 Task: Add a condition where "Channel Is WeChat" in pending tickets.
Action: Mouse moved to (120, 420)
Screenshot: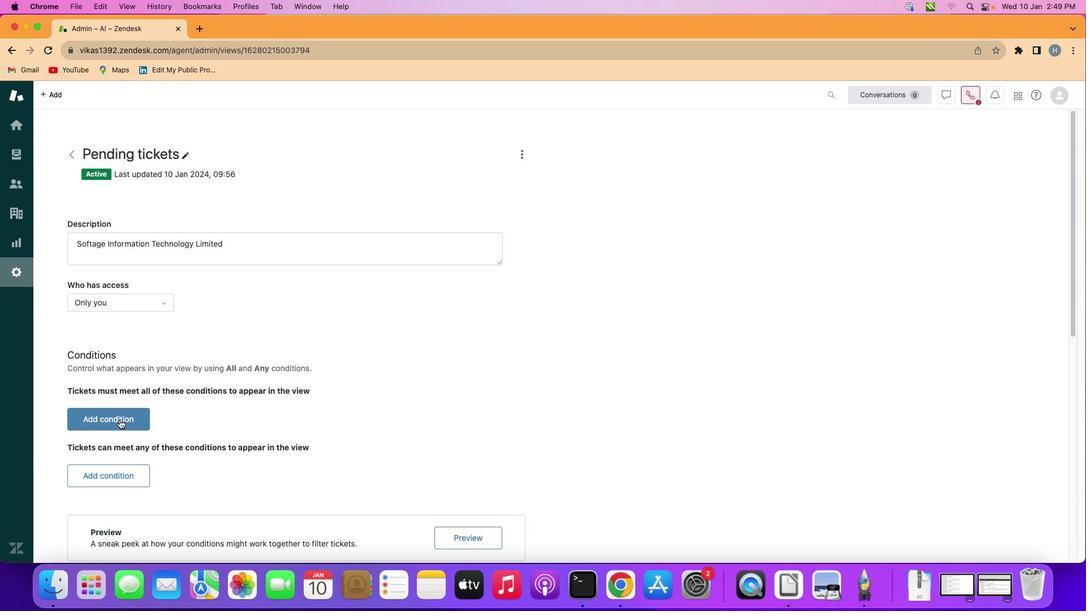 
Action: Mouse pressed left at (120, 420)
Screenshot: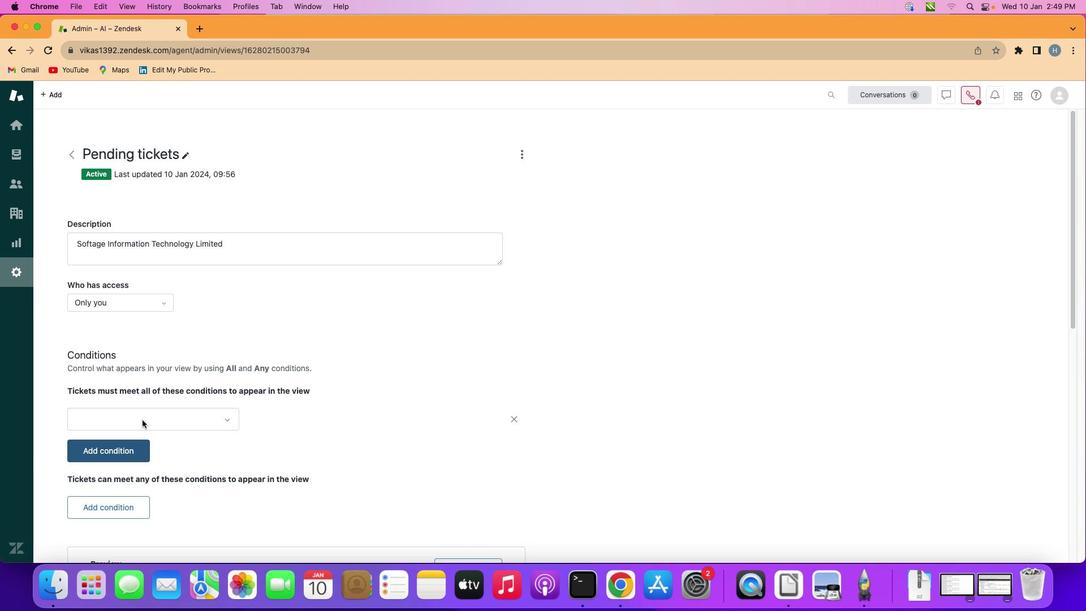 
Action: Mouse moved to (170, 419)
Screenshot: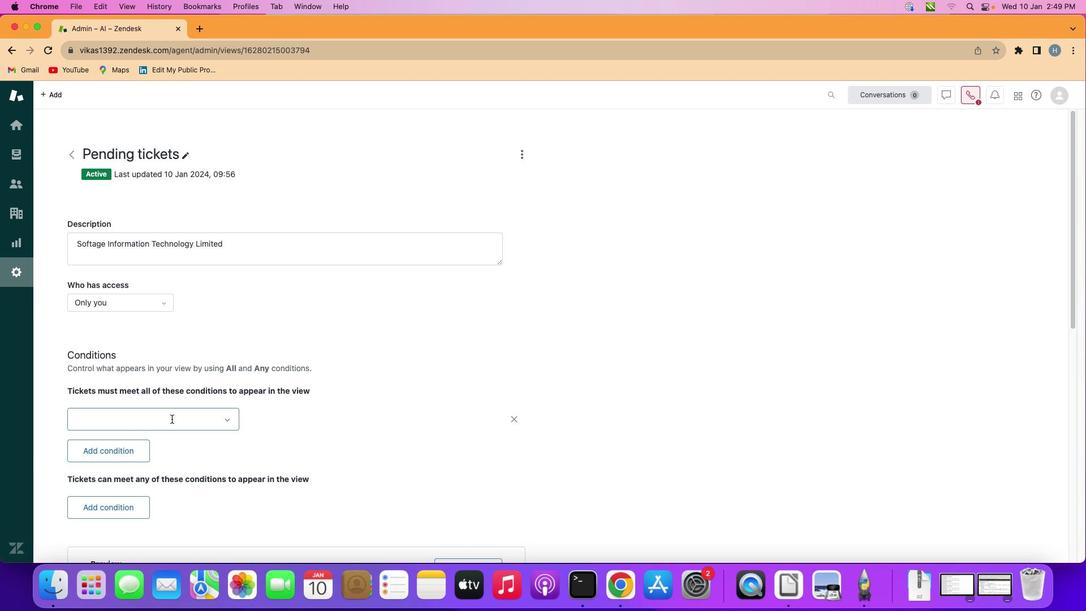 
Action: Mouse pressed left at (170, 419)
Screenshot: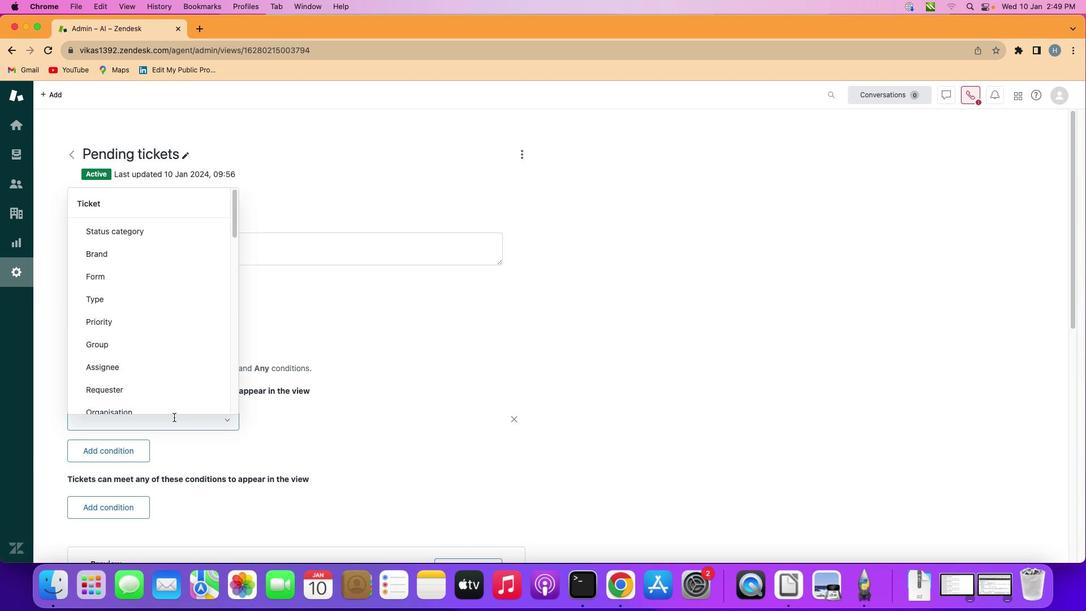 
Action: Mouse moved to (161, 317)
Screenshot: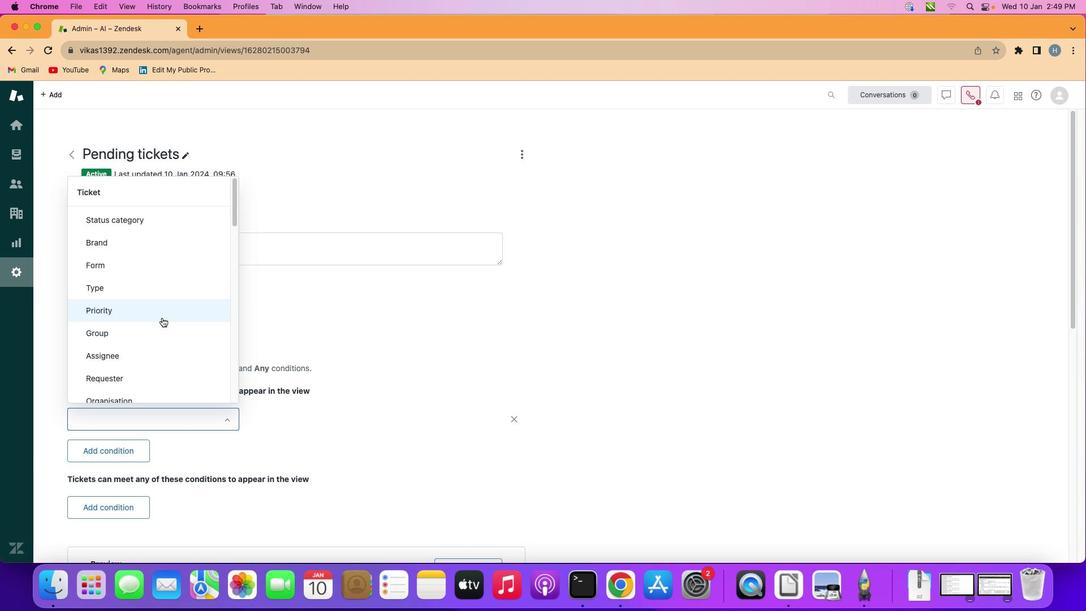 
Action: Mouse scrolled (161, 317) with delta (0, 0)
Screenshot: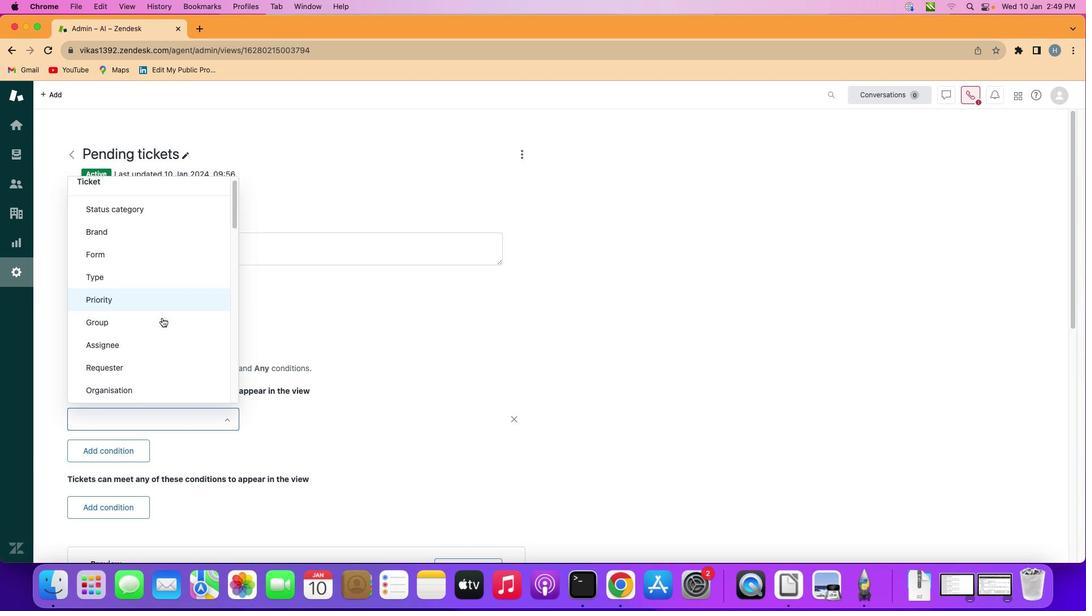 
Action: Mouse scrolled (161, 317) with delta (0, 0)
Screenshot: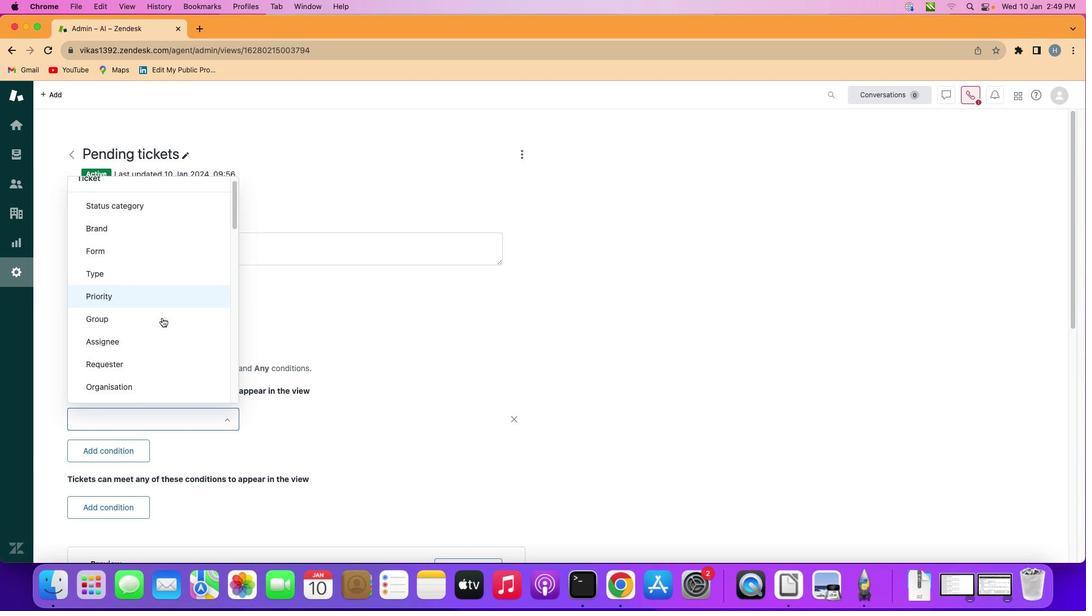 
Action: Mouse scrolled (161, 317) with delta (0, 0)
Screenshot: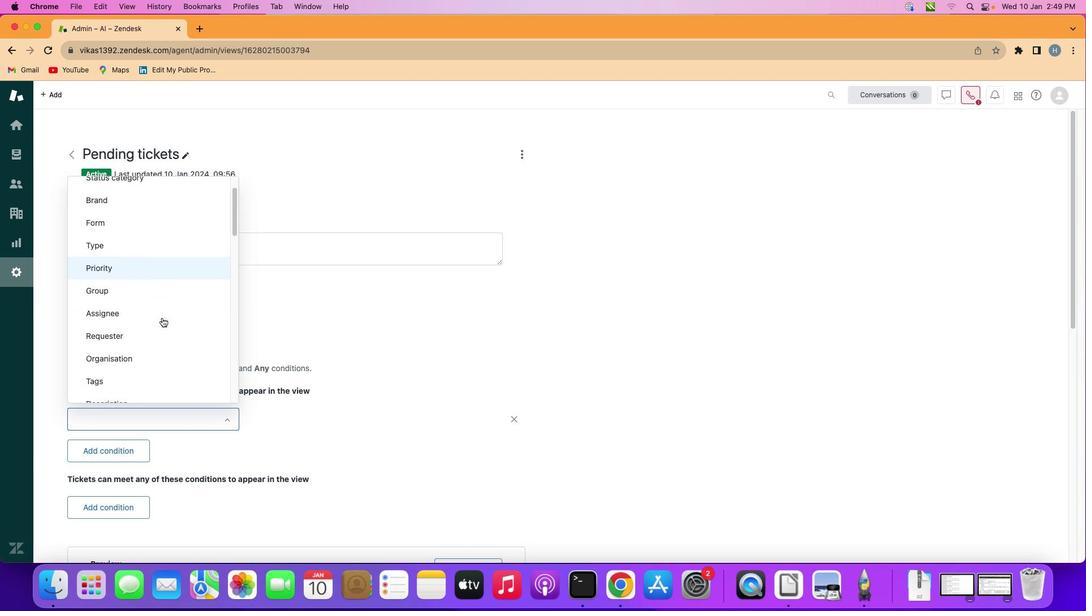 
Action: Mouse scrolled (161, 317) with delta (0, 0)
Screenshot: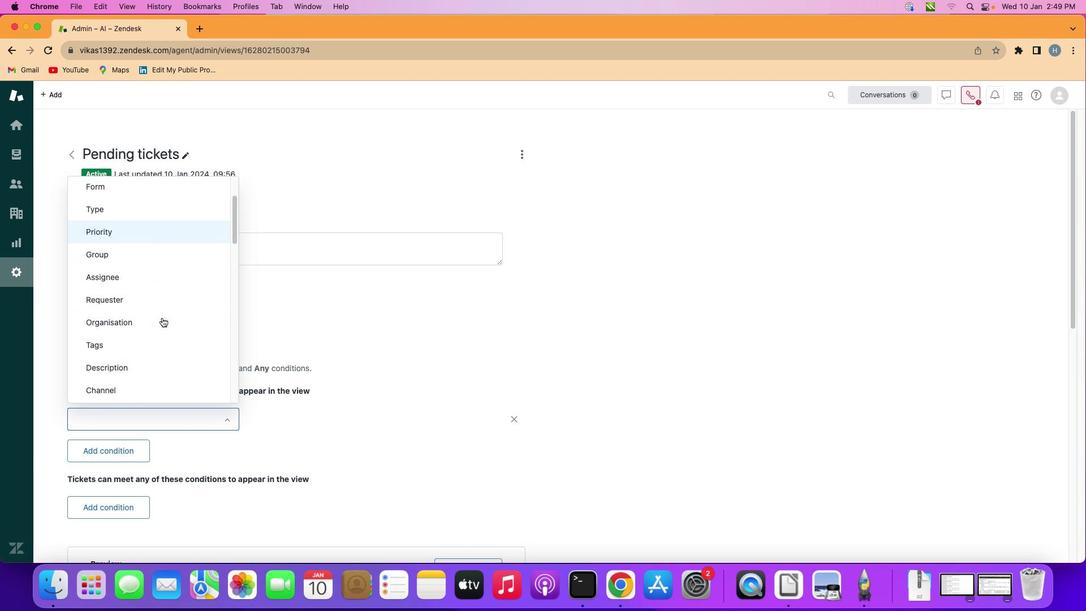 
Action: Mouse scrolled (161, 317) with delta (0, 0)
Screenshot: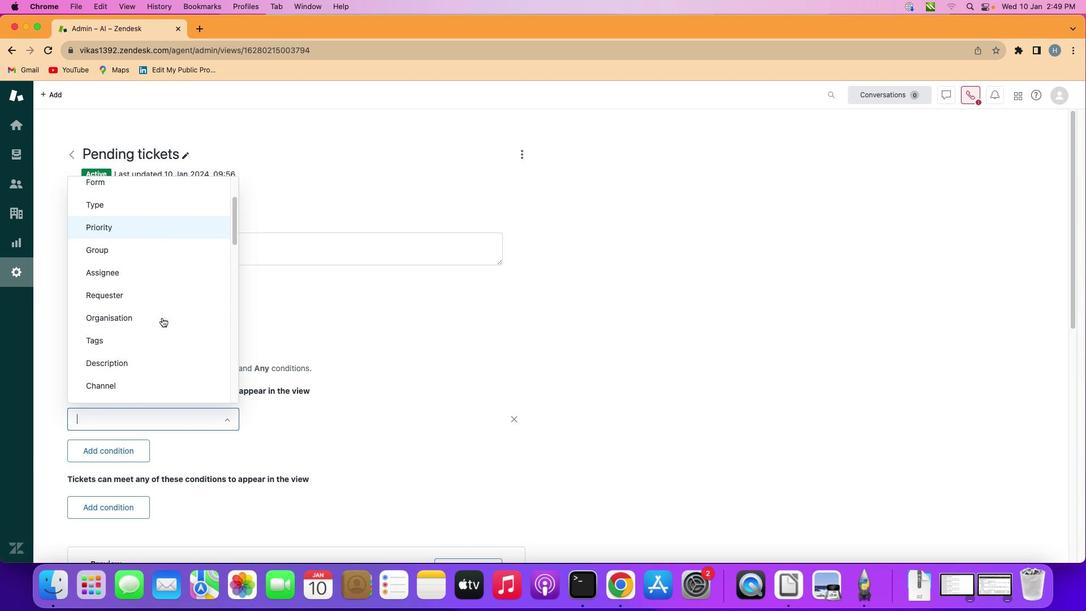 
Action: Mouse scrolled (161, 317) with delta (0, 0)
Screenshot: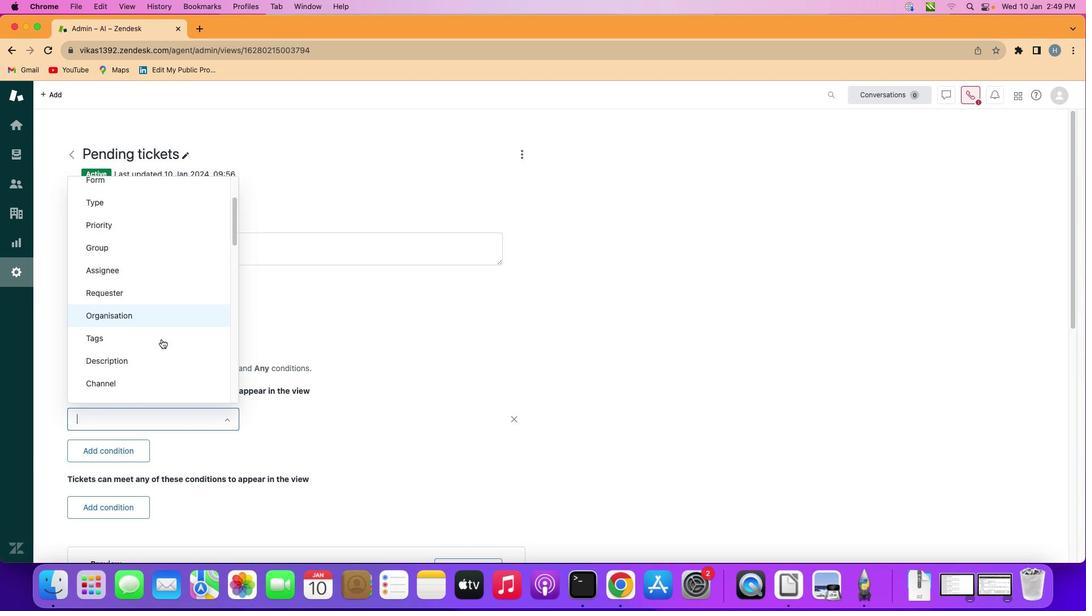 
Action: Mouse moved to (155, 378)
Screenshot: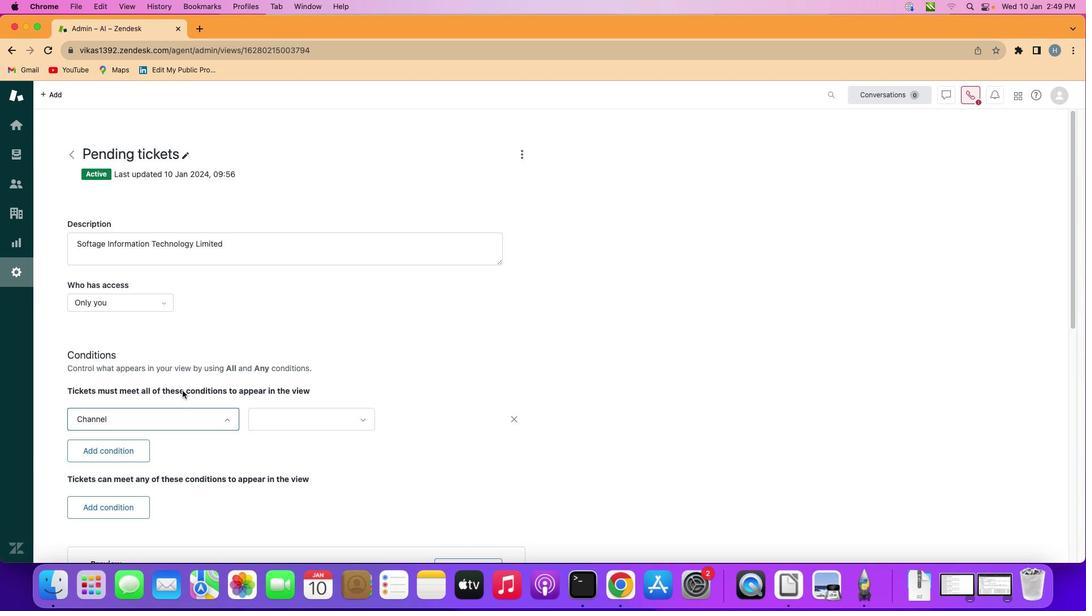 
Action: Mouse pressed left at (155, 378)
Screenshot: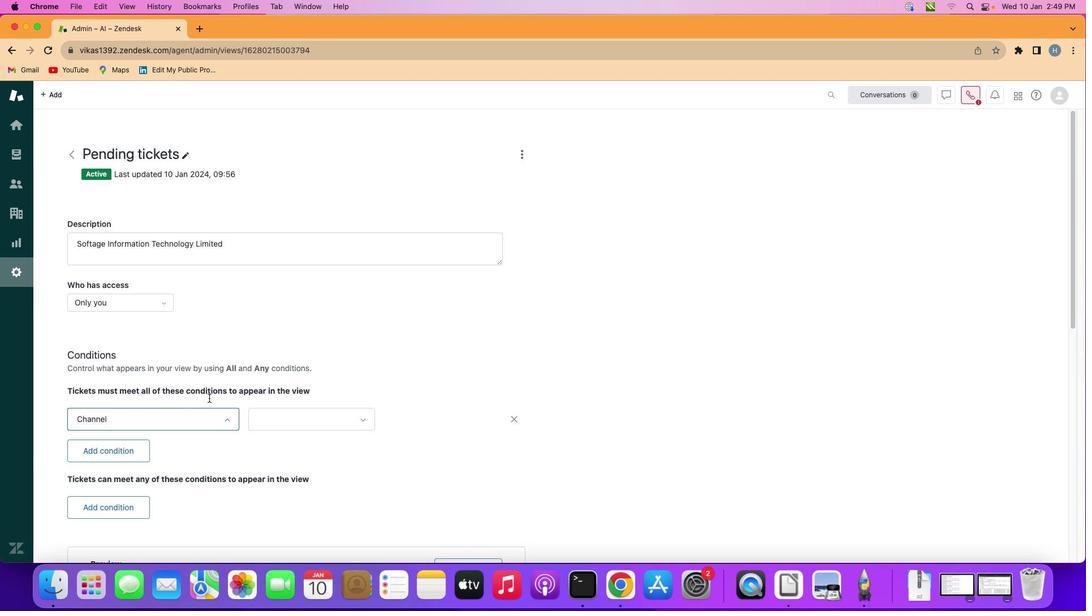 
Action: Mouse moved to (281, 409)
Screenshot: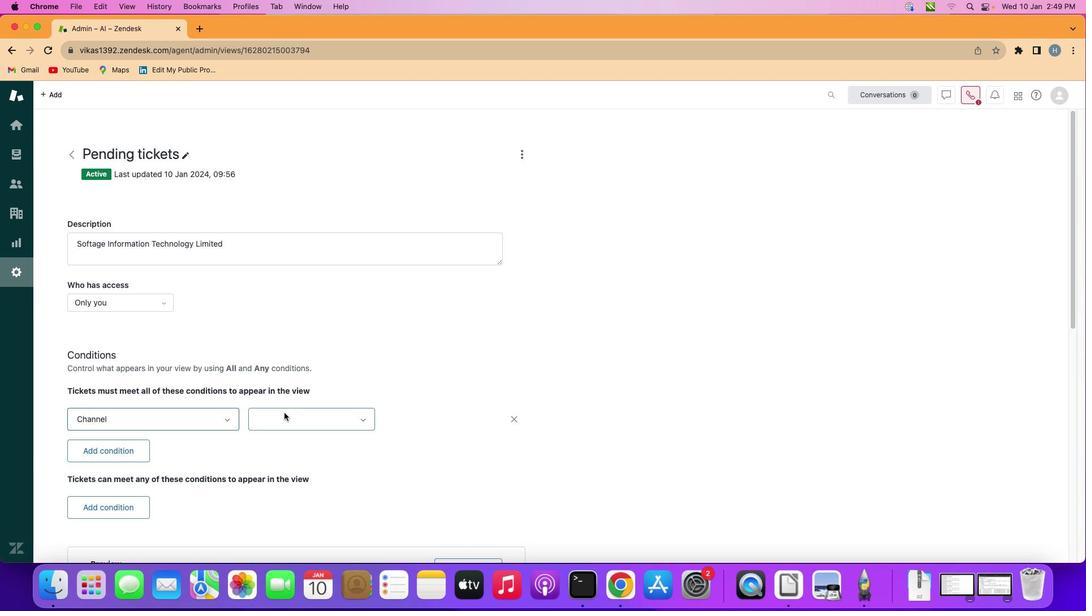 
Action: Mouse pressed left at (281, 409)
Screenshot: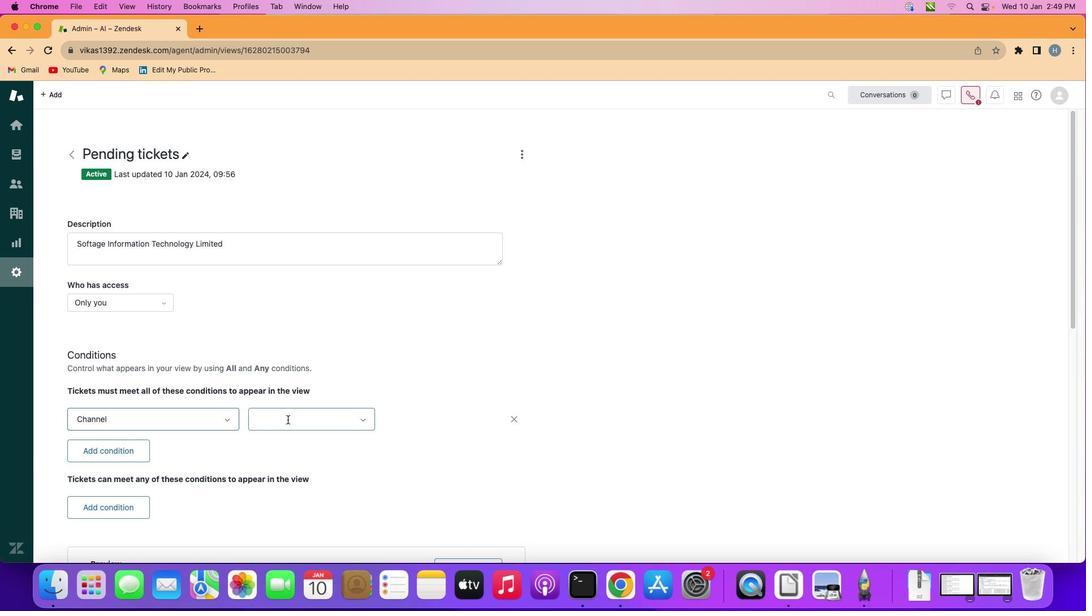 
Action: Mouse moved to (293, 444)
Screenshot: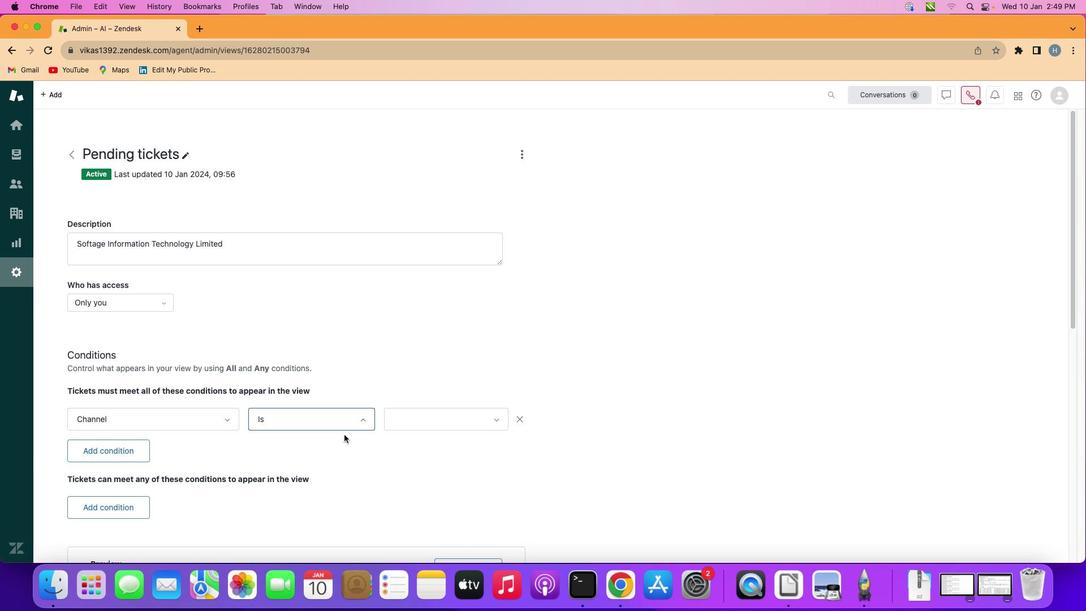 
Action: Mouse pressed left at (293, 444)
Screenshot: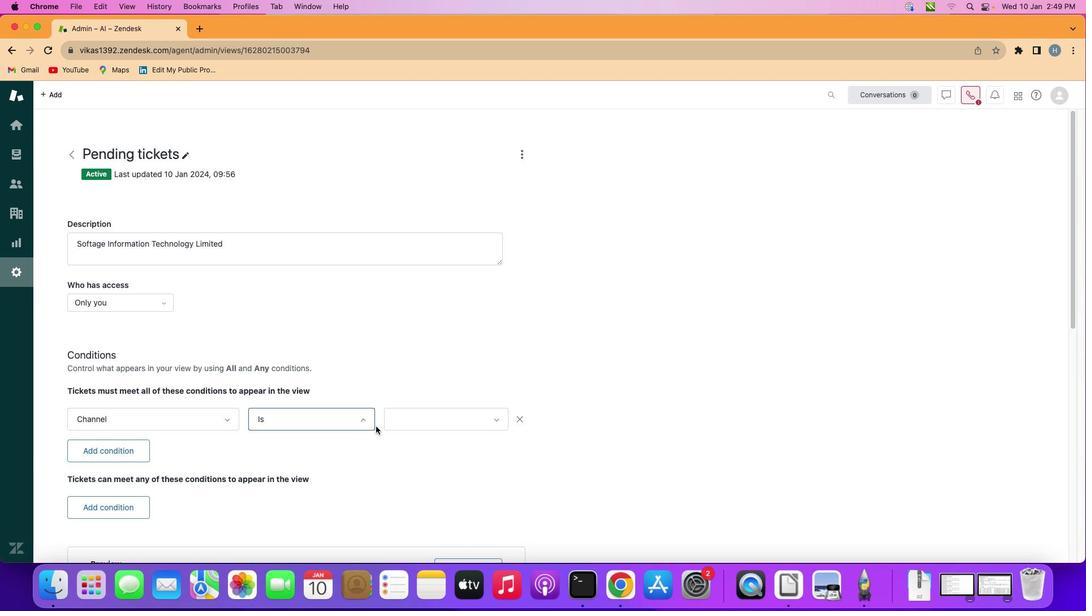 
Action: Mouse moved to (410, 420)
Screenshot: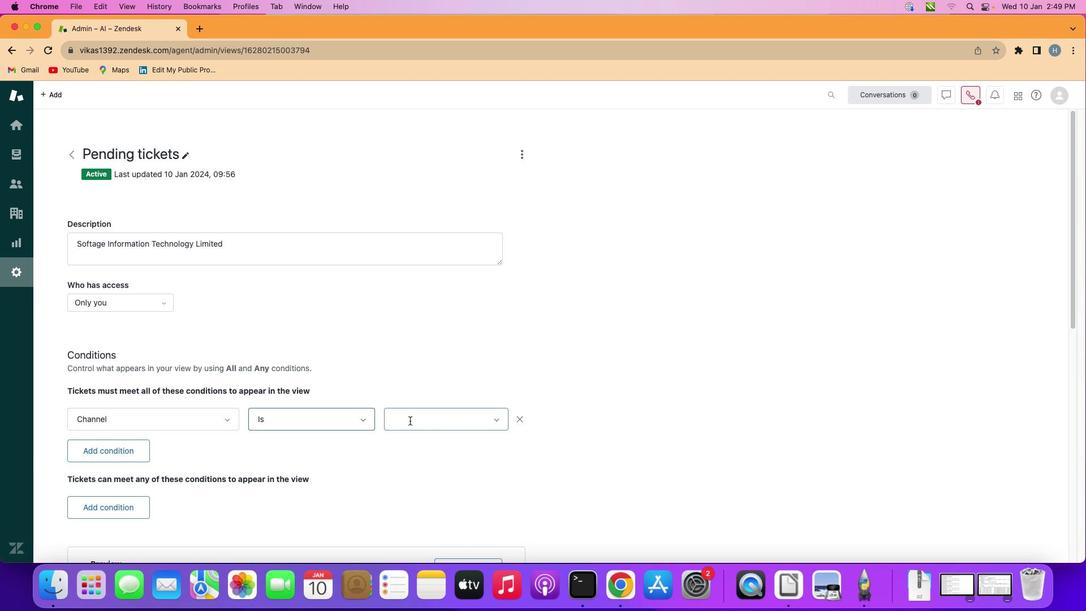 
Action: Mouse pressed left at (410, 420)
Screenshot: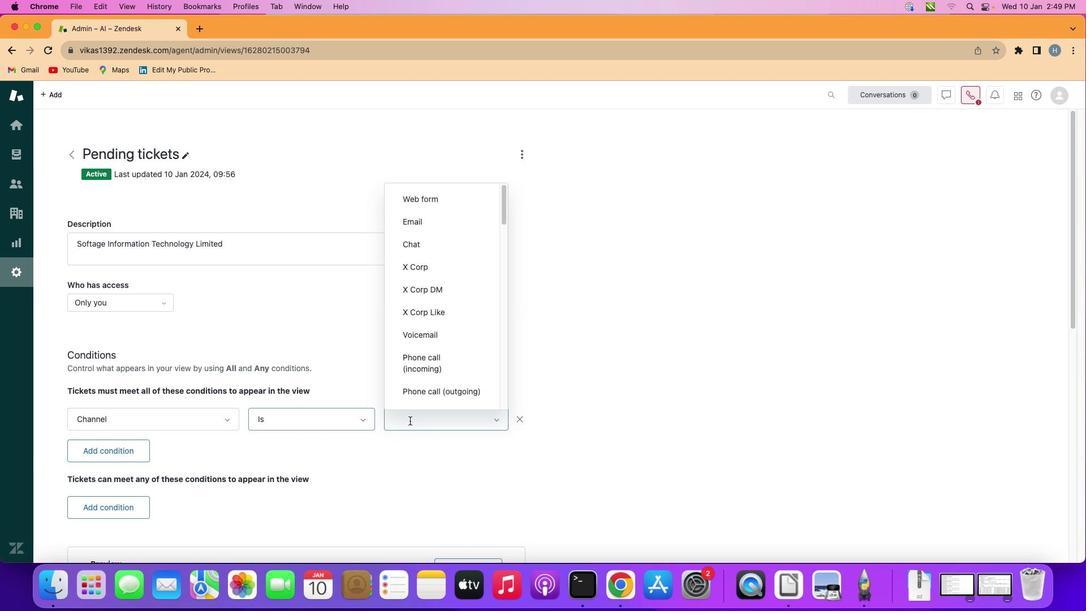 
Action: Mouse moved to (442, 302)
Screenshot: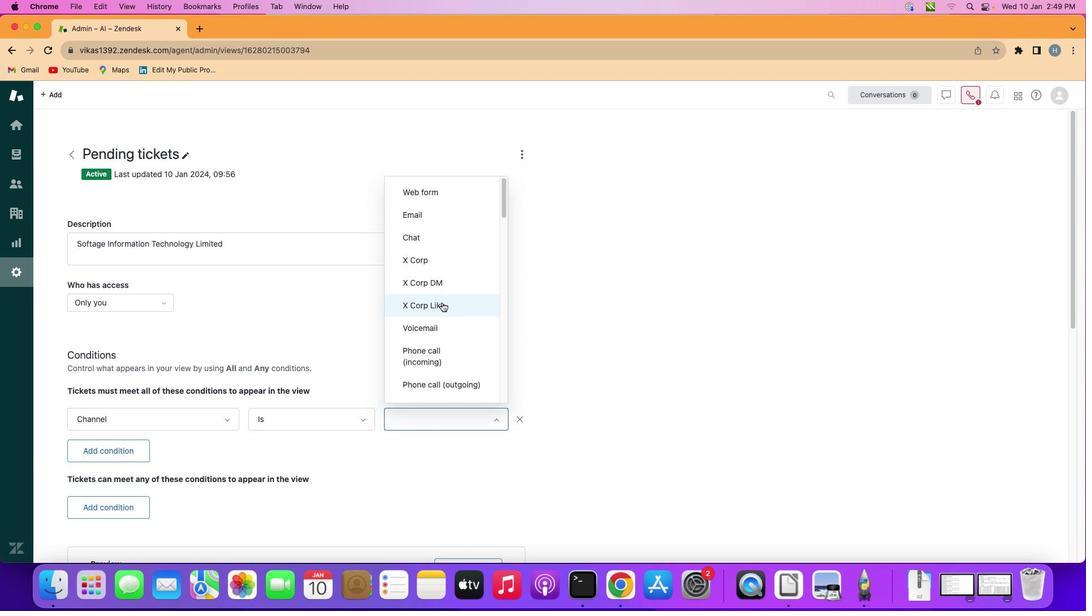 
Action: Mouse scrolled (442, 302) with delta (0, 0)
Screenshot: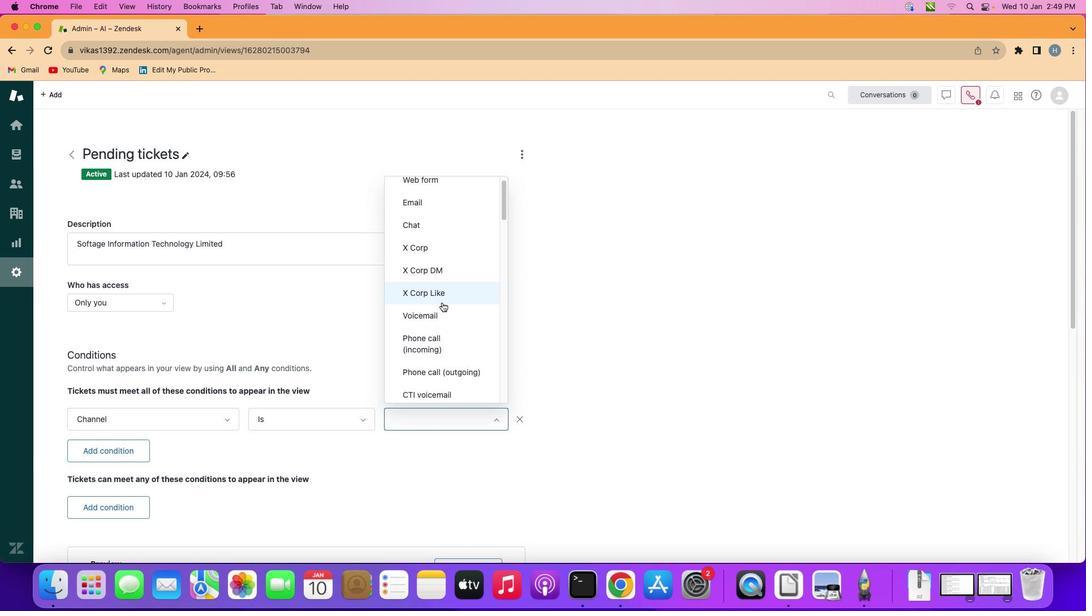 
Action: Mouse scrolled (442, 302) with delta (0, 0)
Screenshot: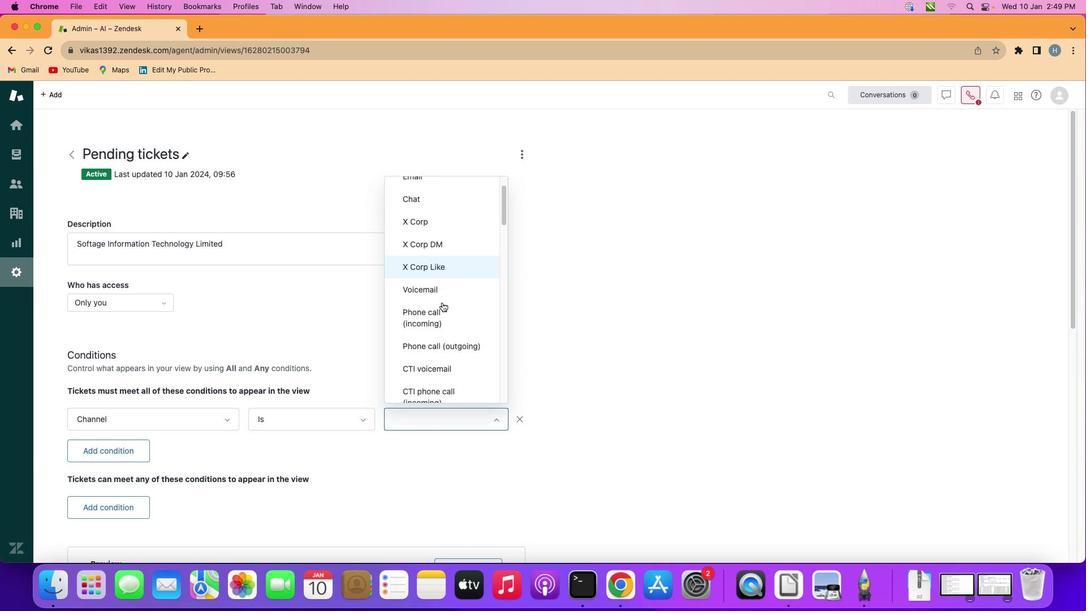 
Action: Mouse scrolled (442, 302) with delta (0, 0)
Screenshot: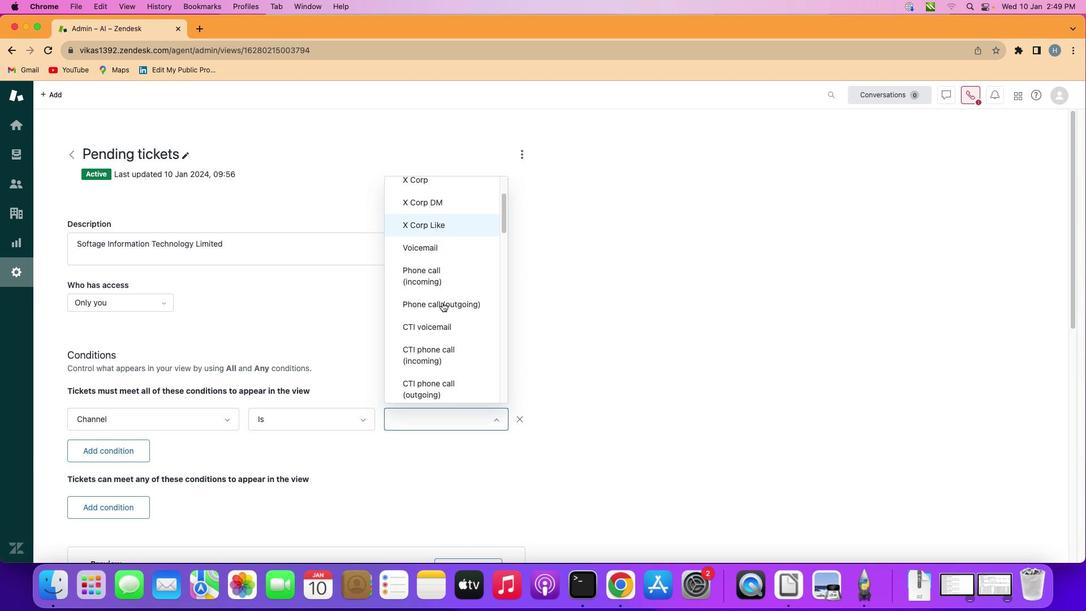 
Action: Mouse scrolled (442, 302) with delta (0, -1)
Screenshot: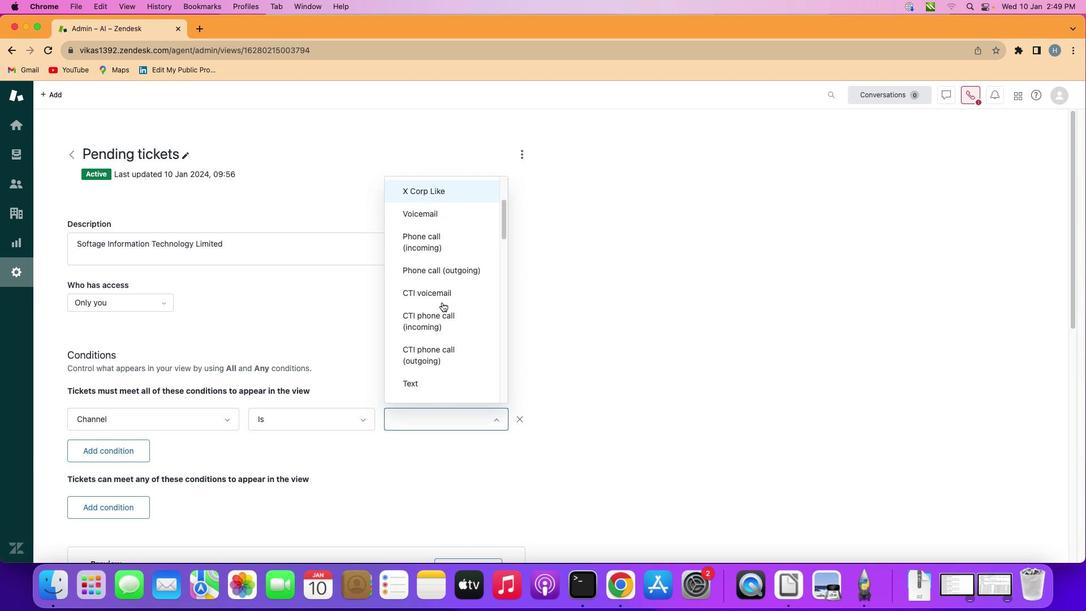 
Action: Mouse scrolled (442, 302) with delta (0, 0)
Screenshot: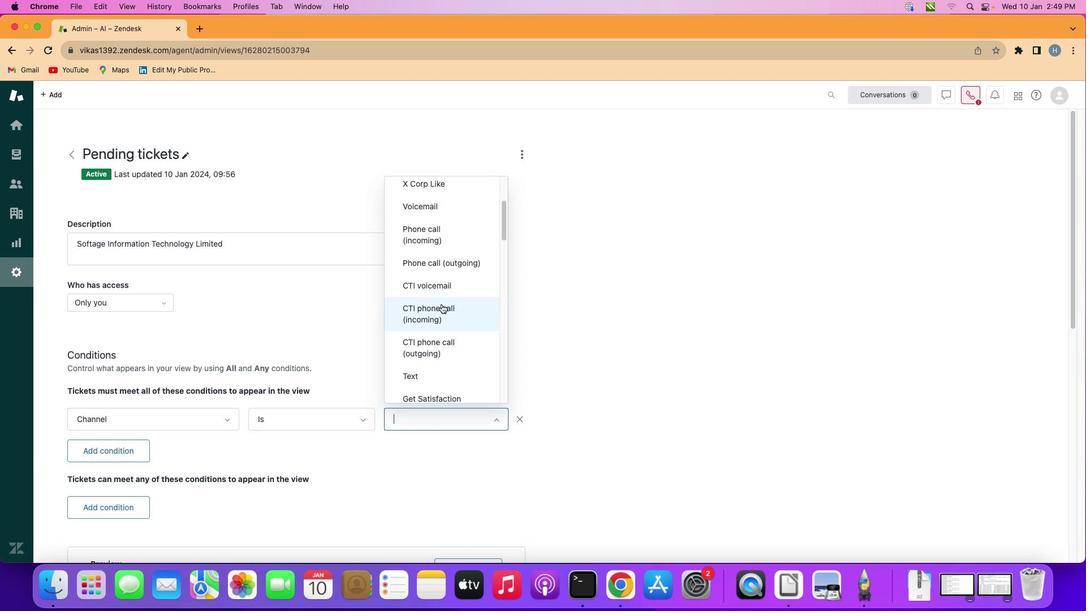 
Action: Mouse moved to (437, 312)
Screenshot: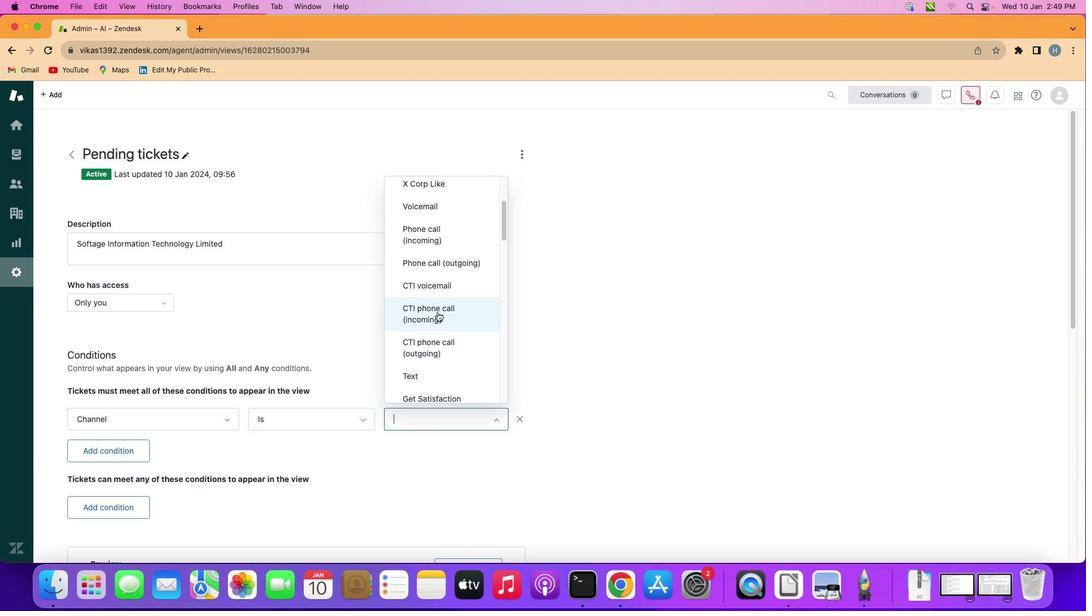 
Action: Mouse scrolled (437, 312) with delta (0, 0)
Screenshot: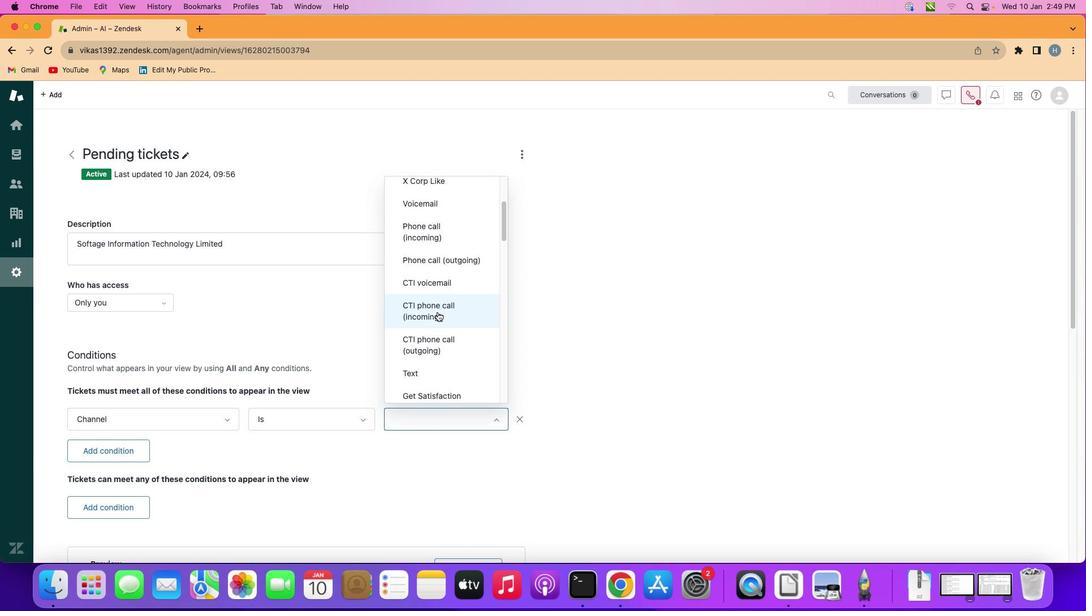 
Action: Mouse scrolled (437, 312) with delta (0, 0)
Screenshot: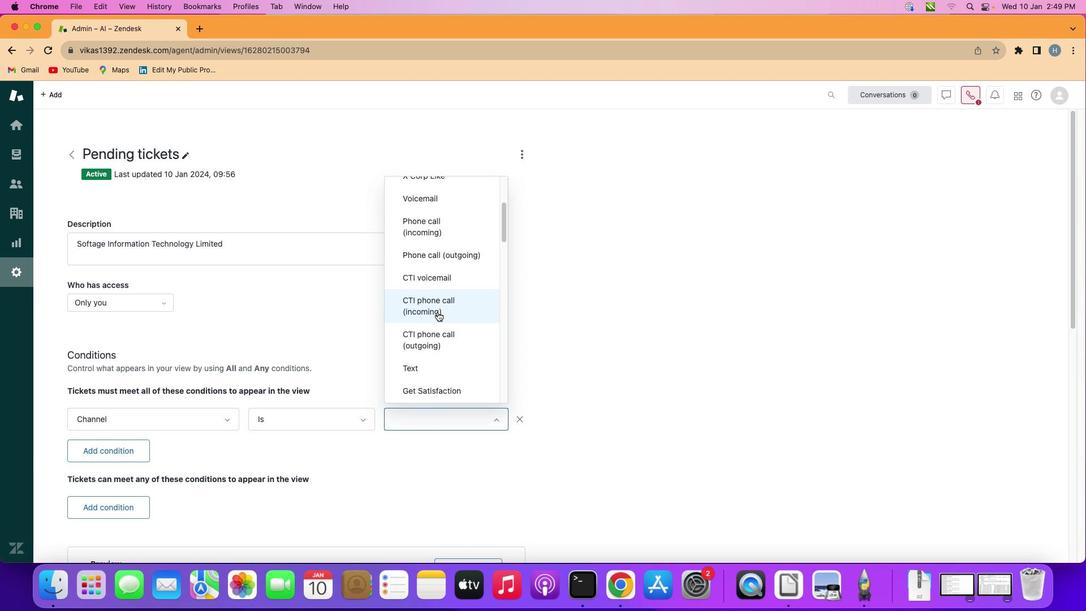 
Action: Mouse scrolled (437, 312) with delta (0, 0)
Screenshot: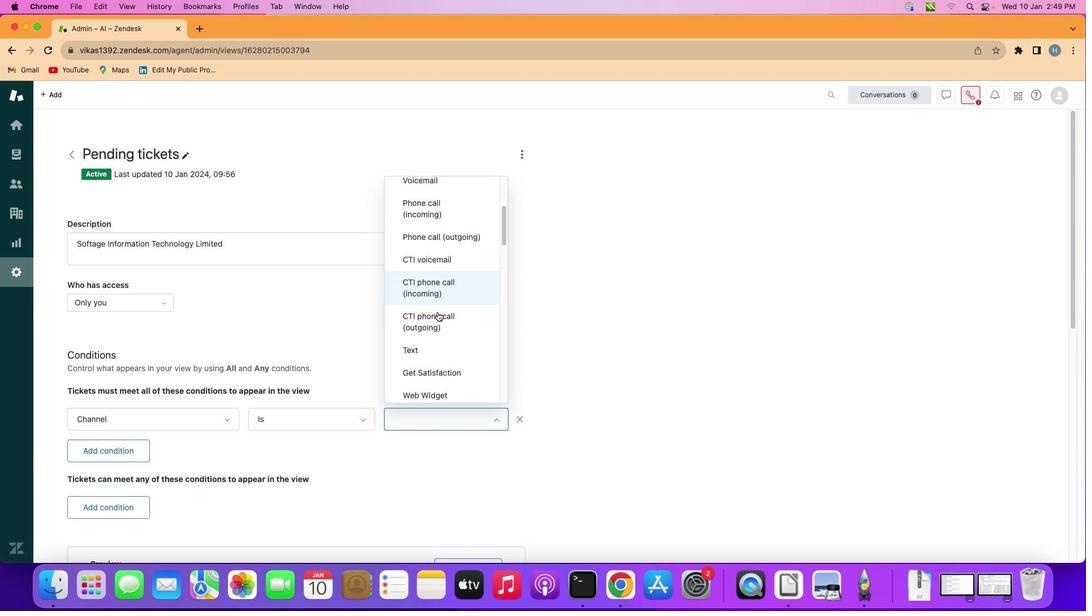 
Action: Mouse scrolled (437, 312) with delta (0, 0)
Screenshot: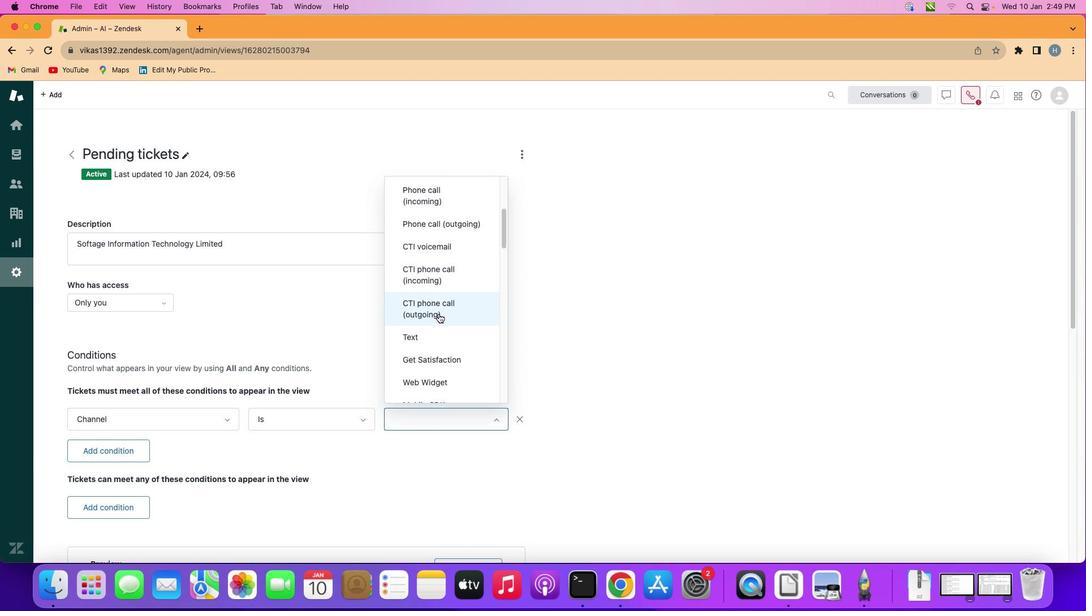 
Action: Mouse moved to (438, 314)
Screenshot: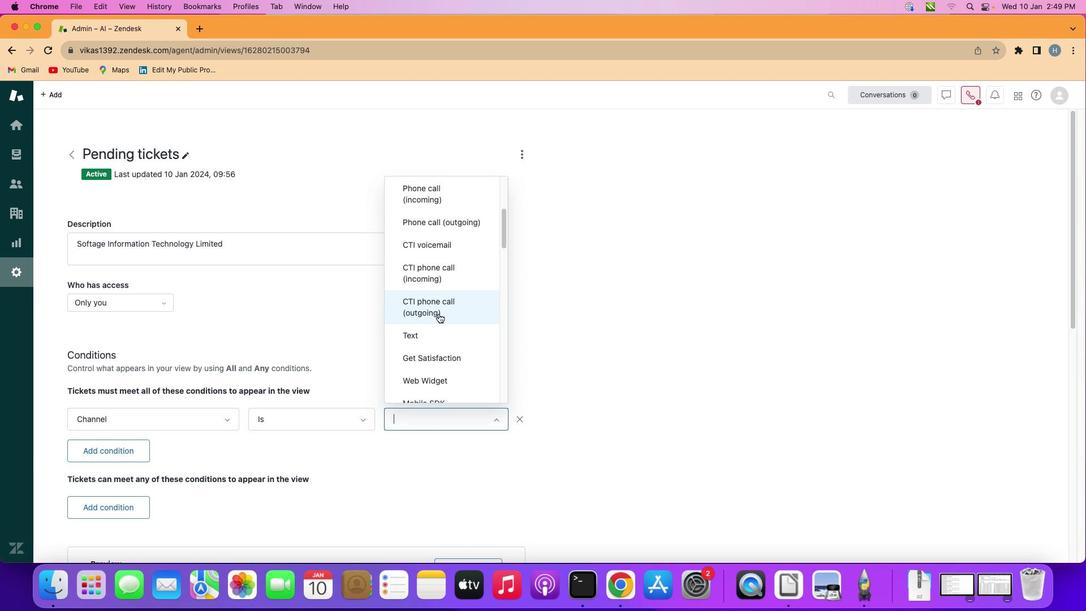 
Action: Mouse scrolled (438, 314) with delta (0, 0)
Screenshot: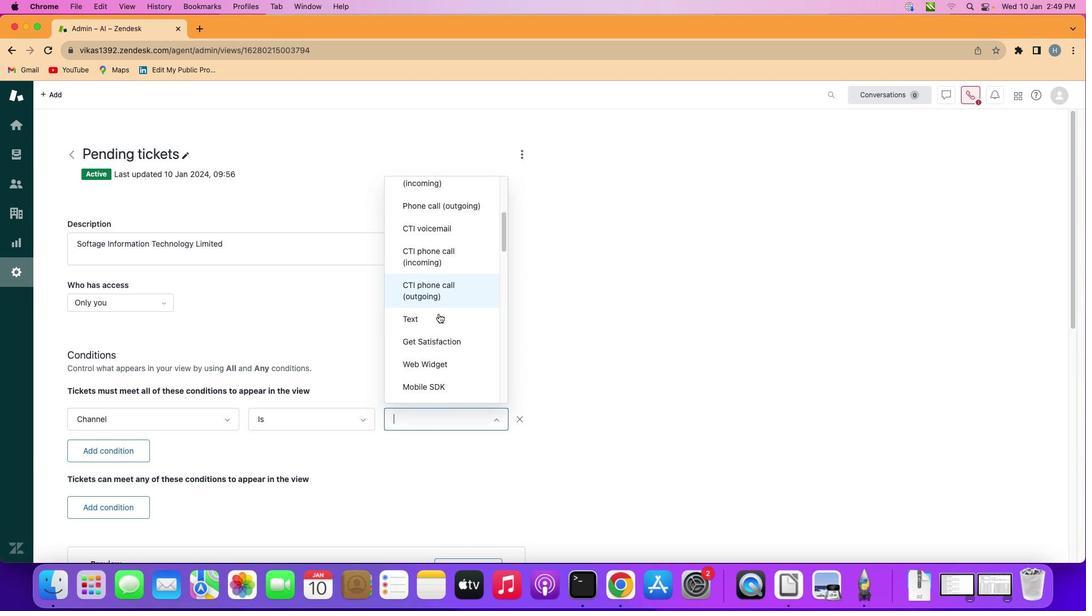 
Action: Mouse scrolled (438, 314) with delta (0, 0)
Screenshot: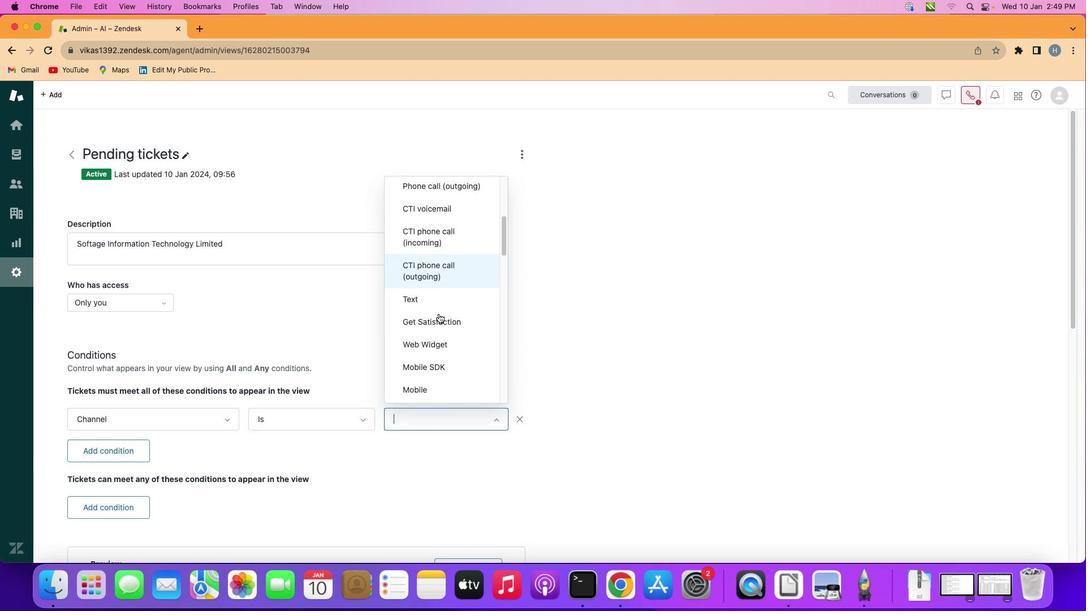 
Action: Mouse scrolled (438, 314) with delta (0, 0)
Screenshot: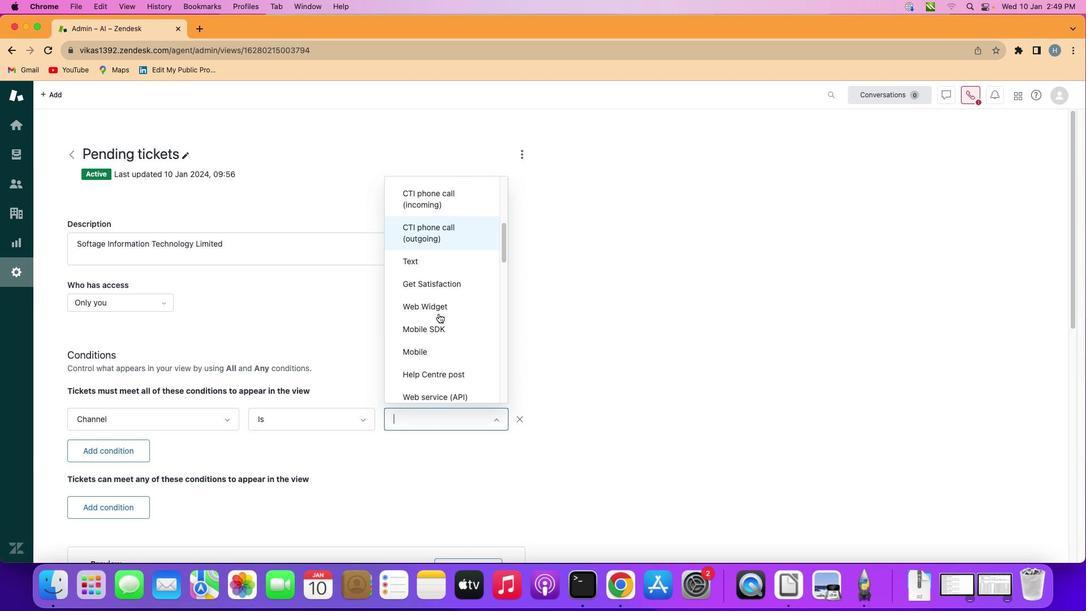 
Action: Mouse scrolled (438, 314) with delta (0, -1)
Screenshot: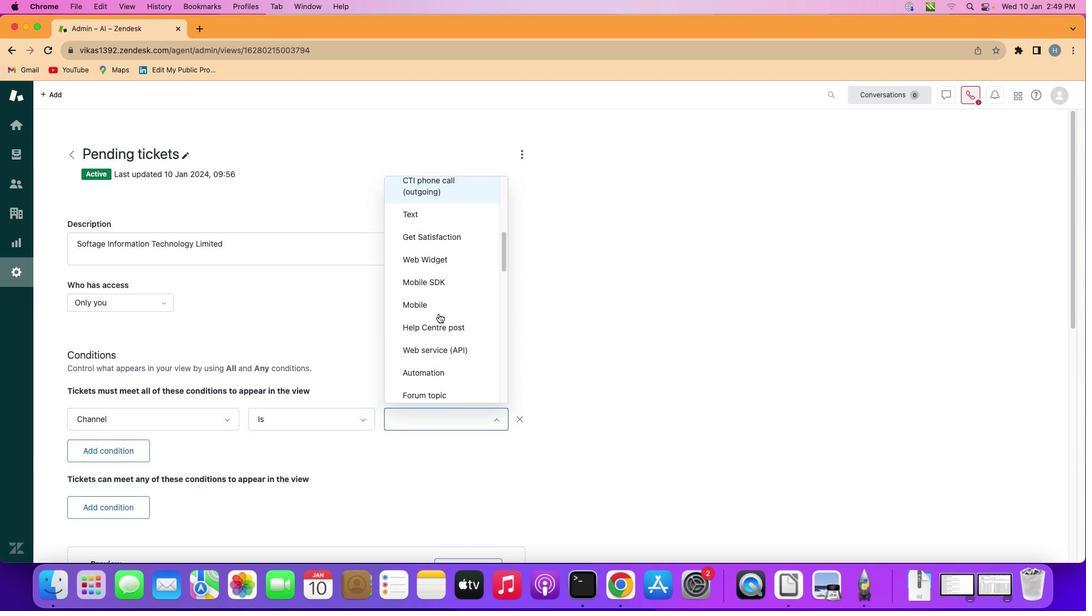 
Action: Mouse scrolled (438, 314) with delta (0, -1)
Screenshot: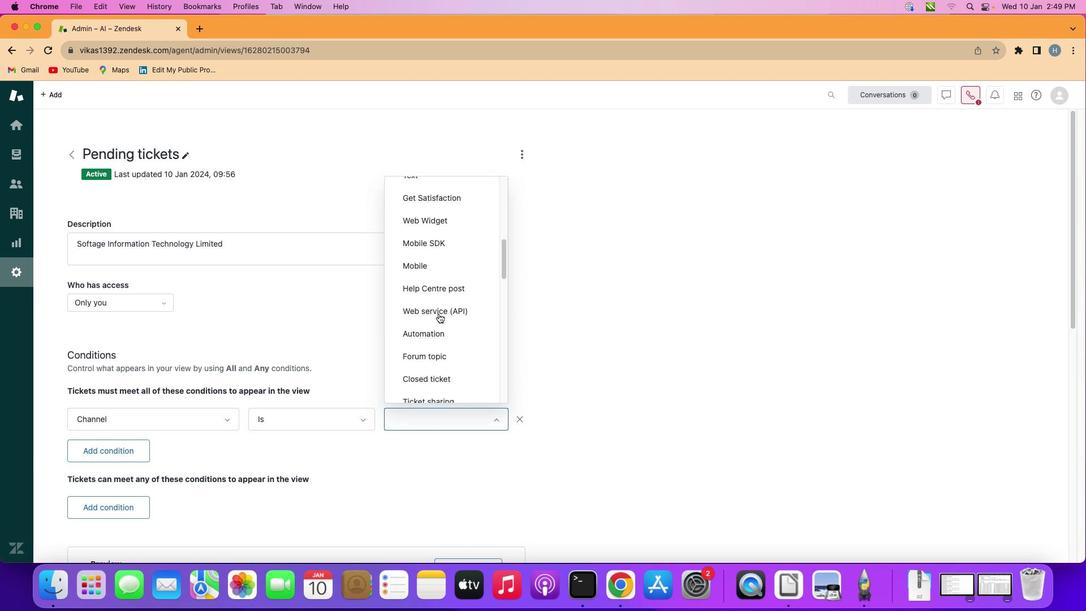 
Action: Mouse moved to (439, 314)
Screenshot: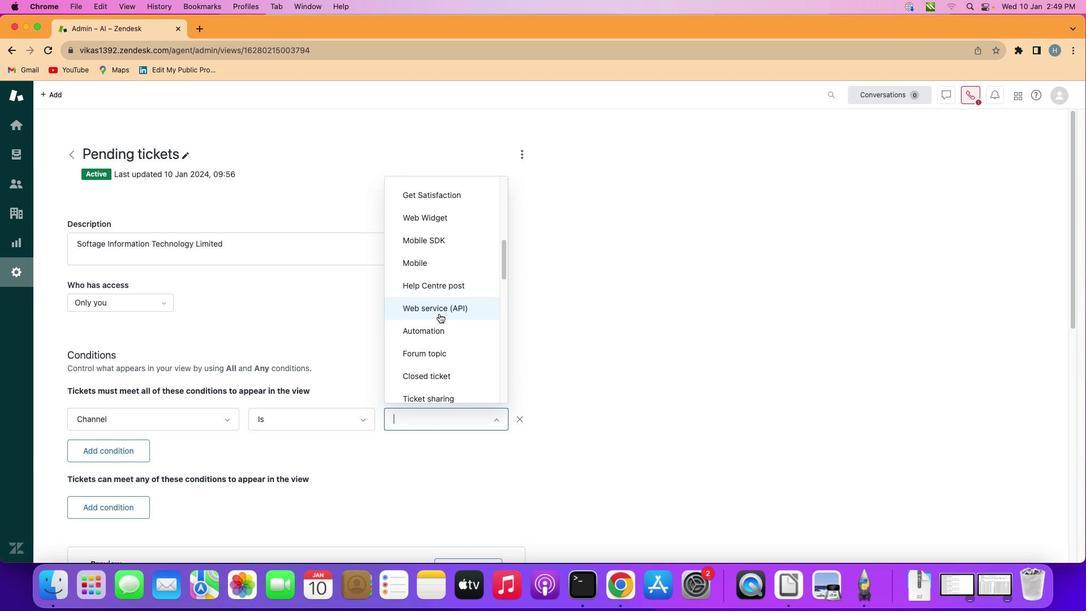 
Action: Mouse scrolled (439, 314) with delta (0, 0)
Screenshot: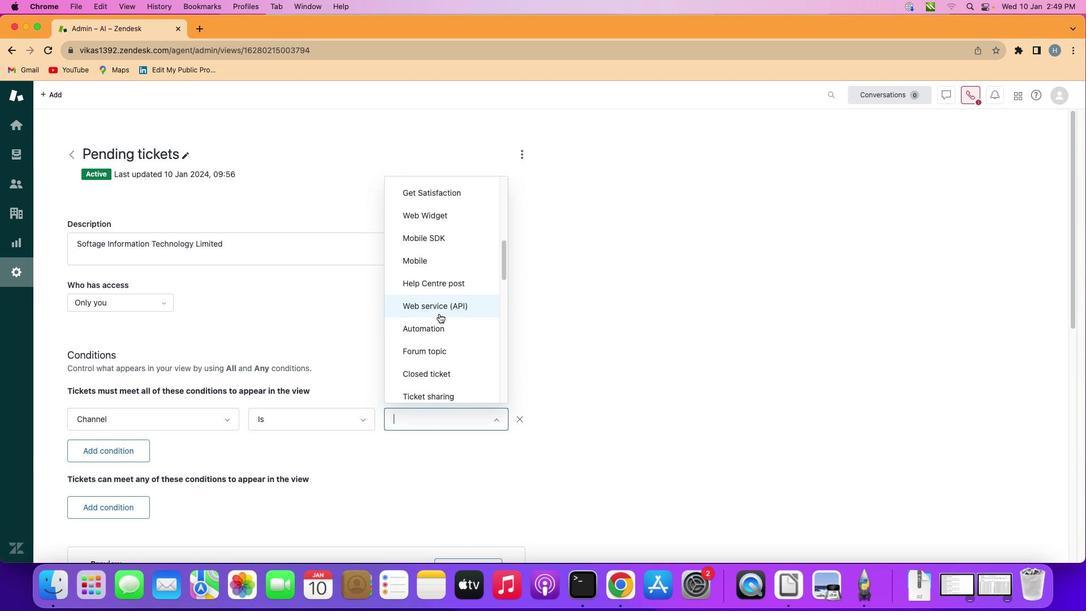
Action: Mouse scrolled (439, 314) with delta (0, 0)
Screenshot: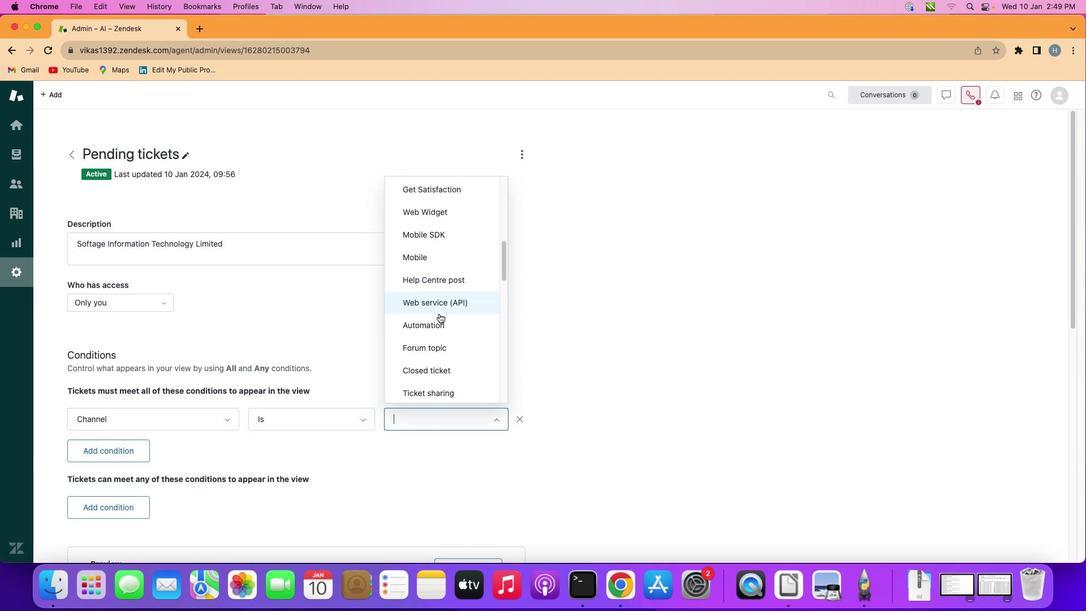 
Action: Mouse scrolled (439, 314) with delta (0, 0)
Screenshot: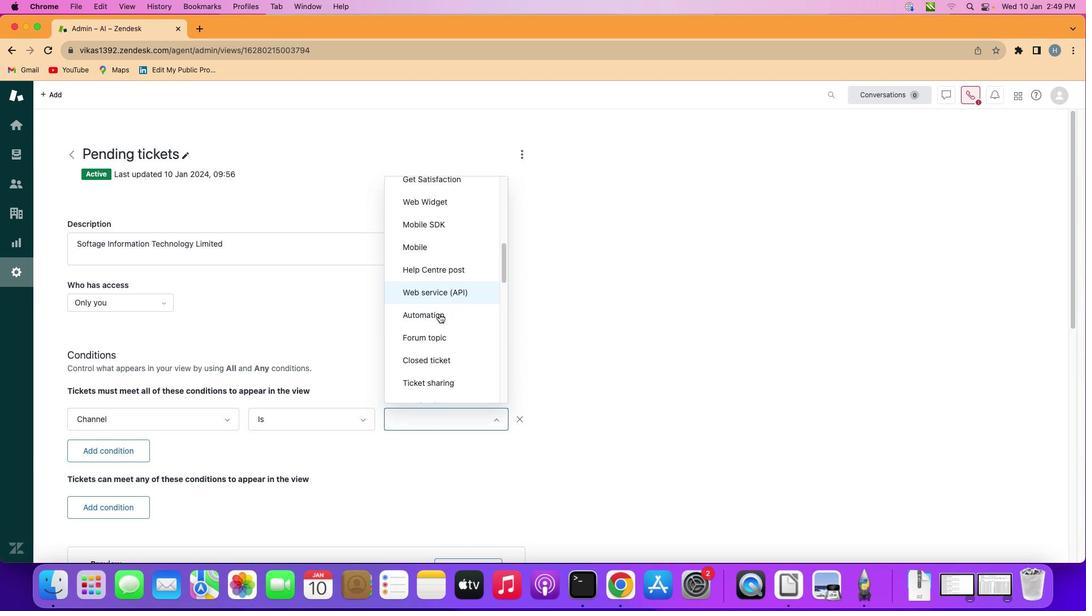 
Action: Mouse scrolled (439, 314) with delta (0, 0)
Screenshot: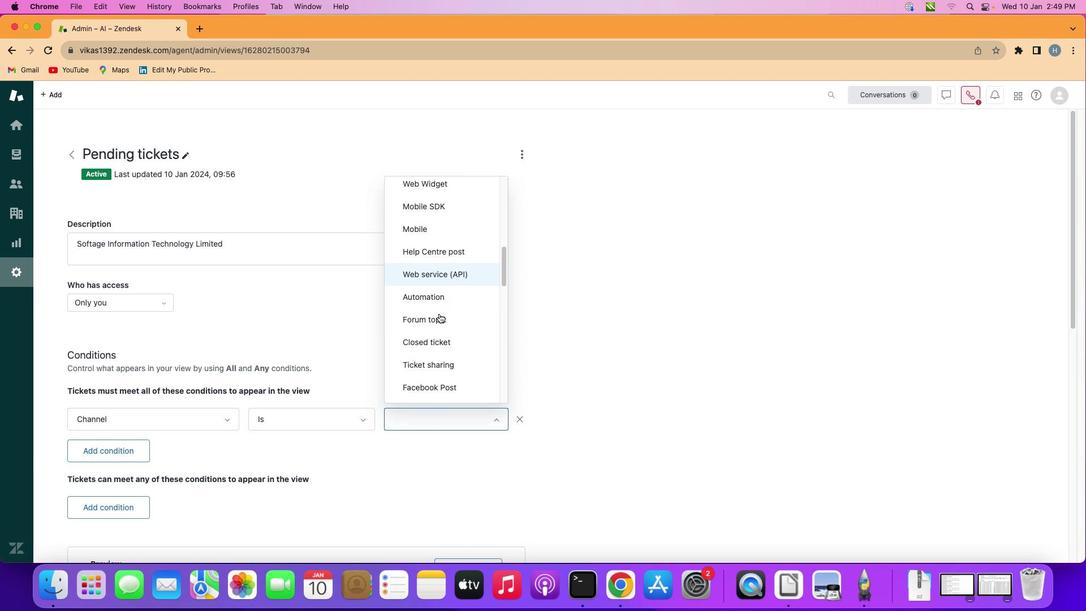 
Action: Mouse scrolled (439, 314) with delta (0, 0)
Screenshot: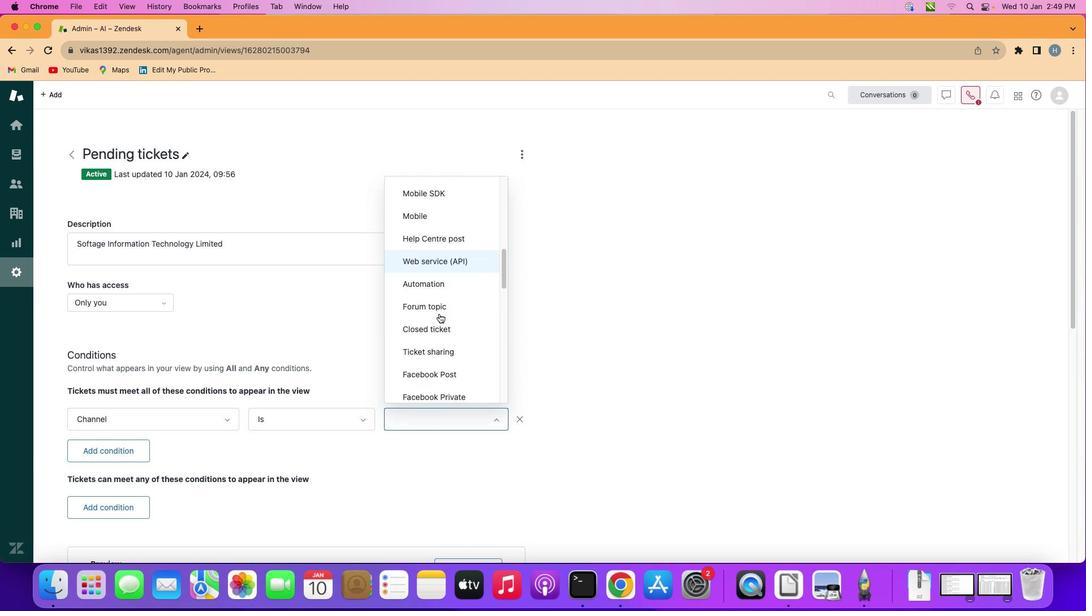 
Action: Mouse scrolled (439, 314) with delta (0, 0)
Screenshot: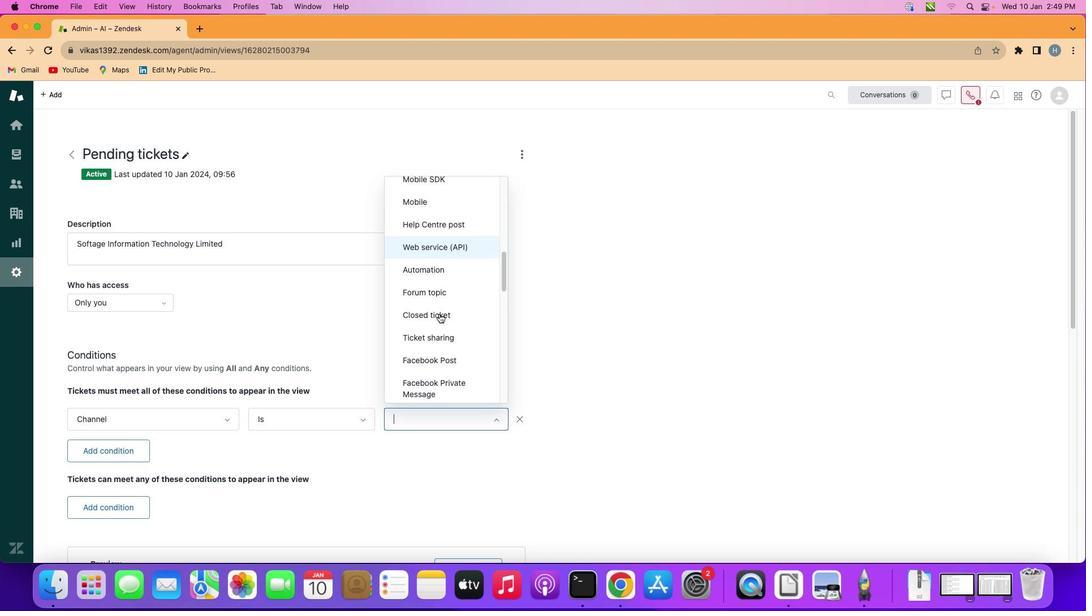 
Action: Mouse scrolled (439, 314) with delta (0, 0)
Screenshot: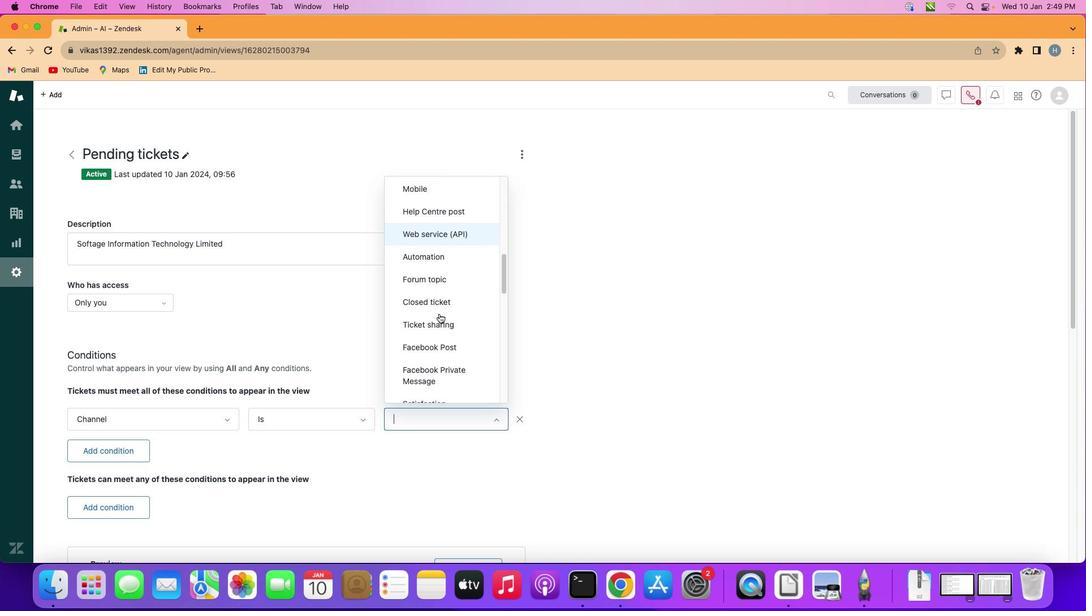 
Action: Mouse scrolled (439, 314) with delta (0, 0)
Screenshot: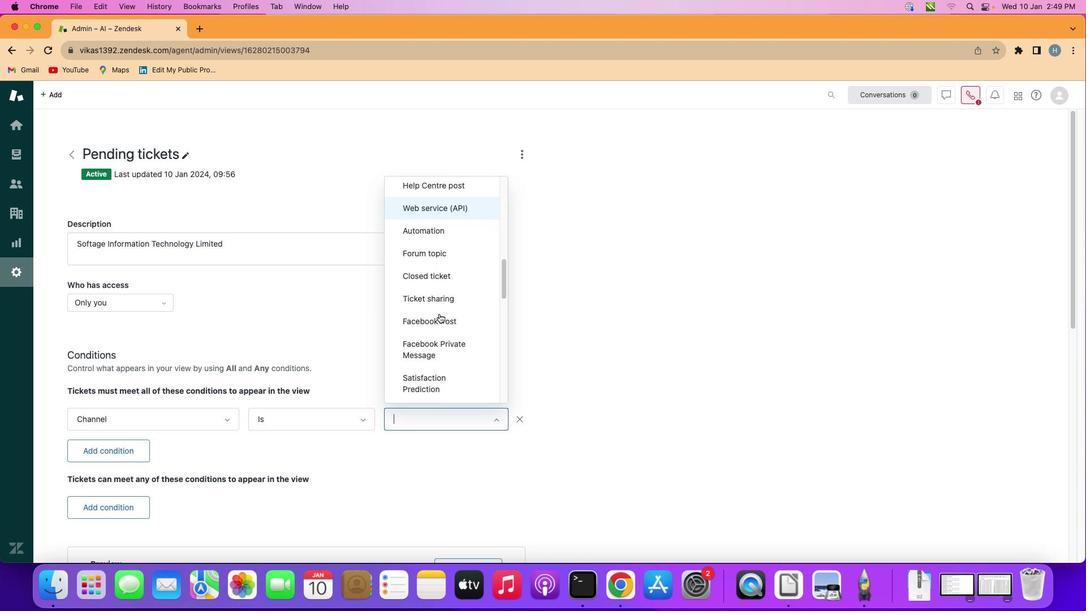
Action: Mouse scrolled (439, 314) with delta (0, 0)
Screenshot: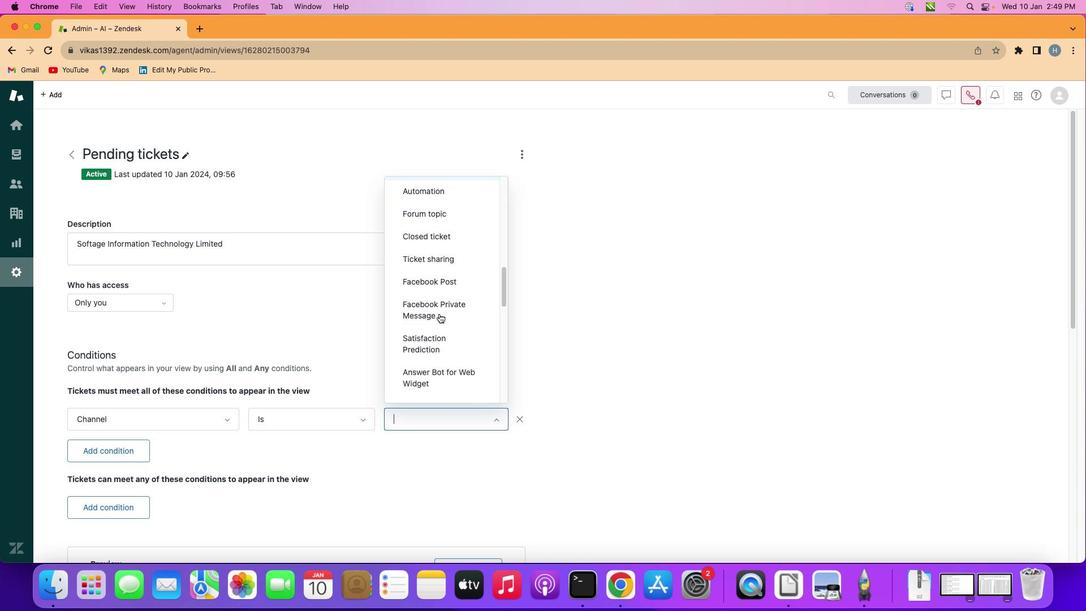 
Action: Mouse scrolled (439, 314) with delta (0, 0)
Screenshot: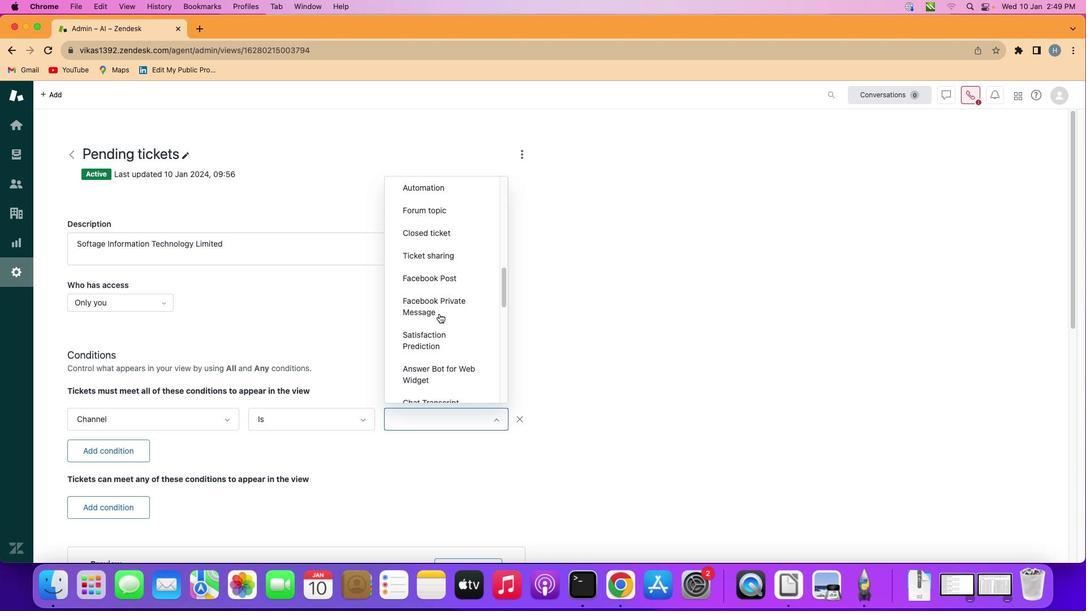 
Action: Mouse scrolled (439, 314) with delta (0, 0)
Screenshot: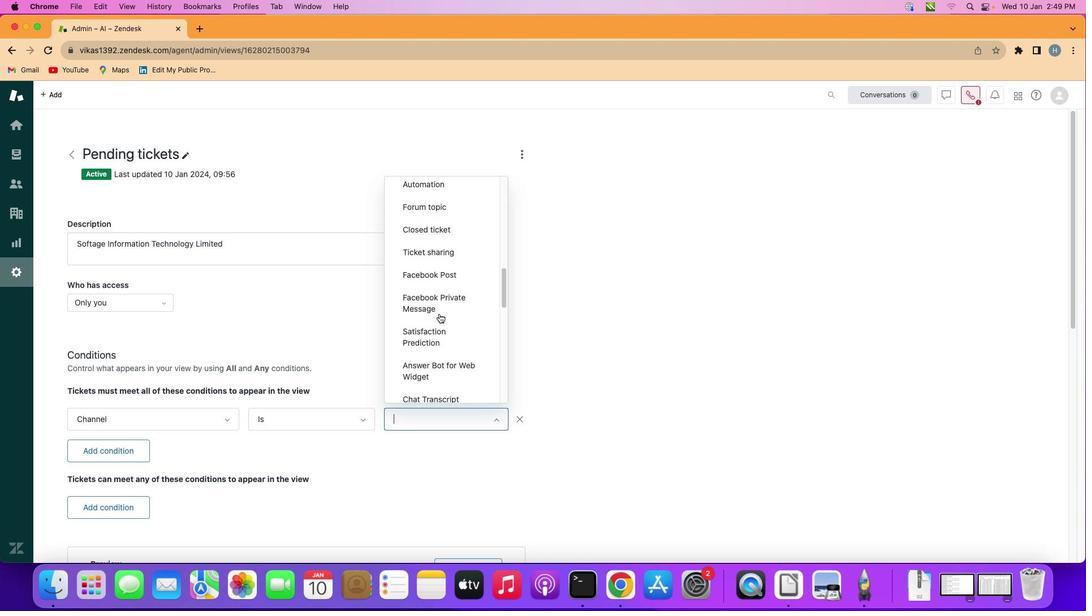 
Action: Mouse scrolled (439, 314) with delta (0, 0)
Screenshot: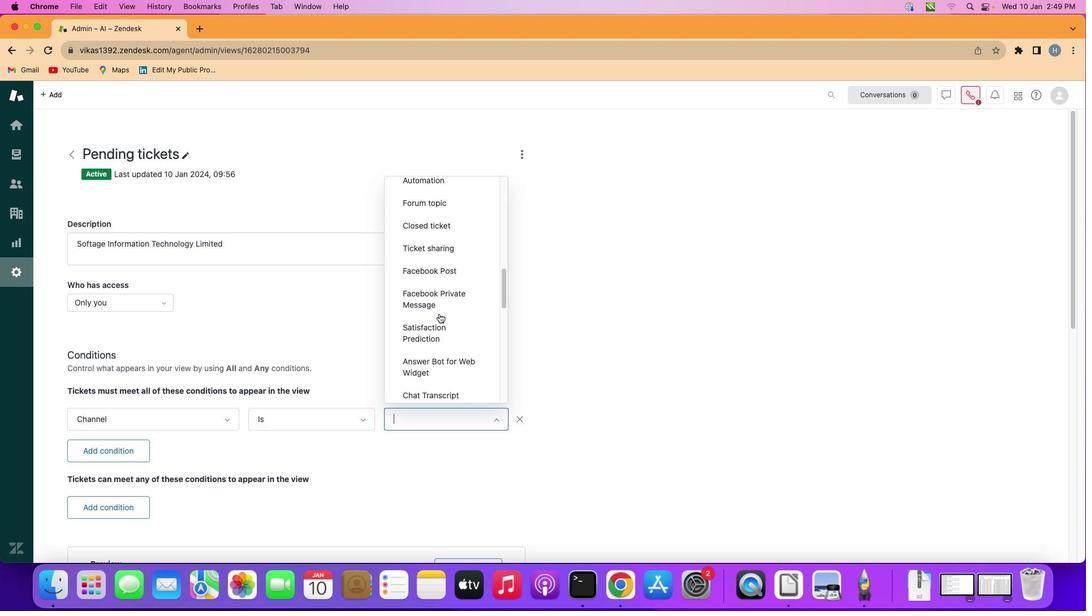 
Action: Mouse scrolled (439, 314) with delta (0, 0)
Screenshot: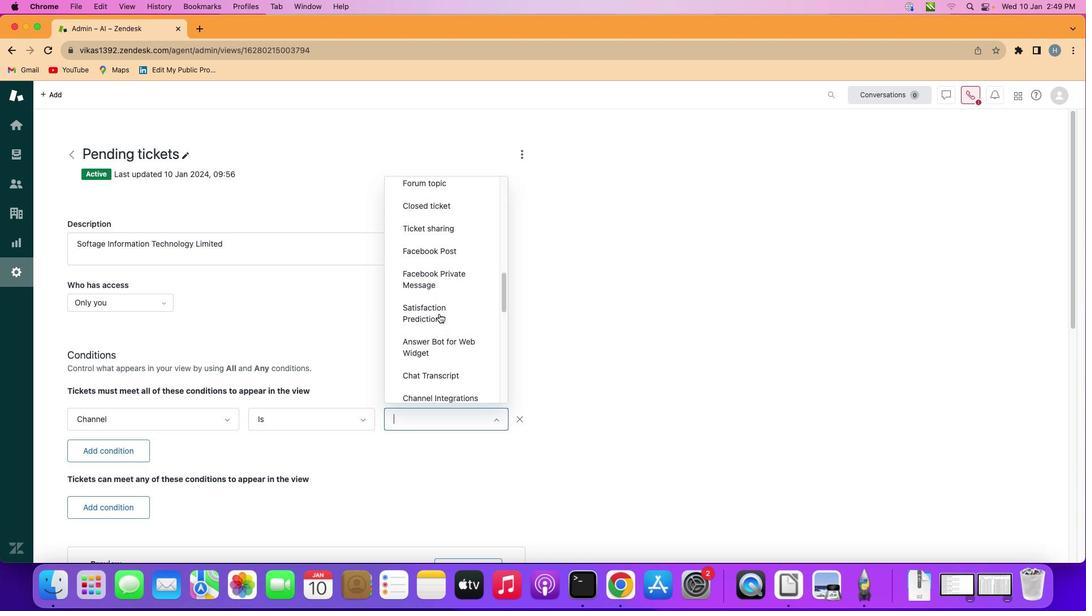 
Action: Mouse scrolled (439, 314) with delta (0, 0)
Screenshot: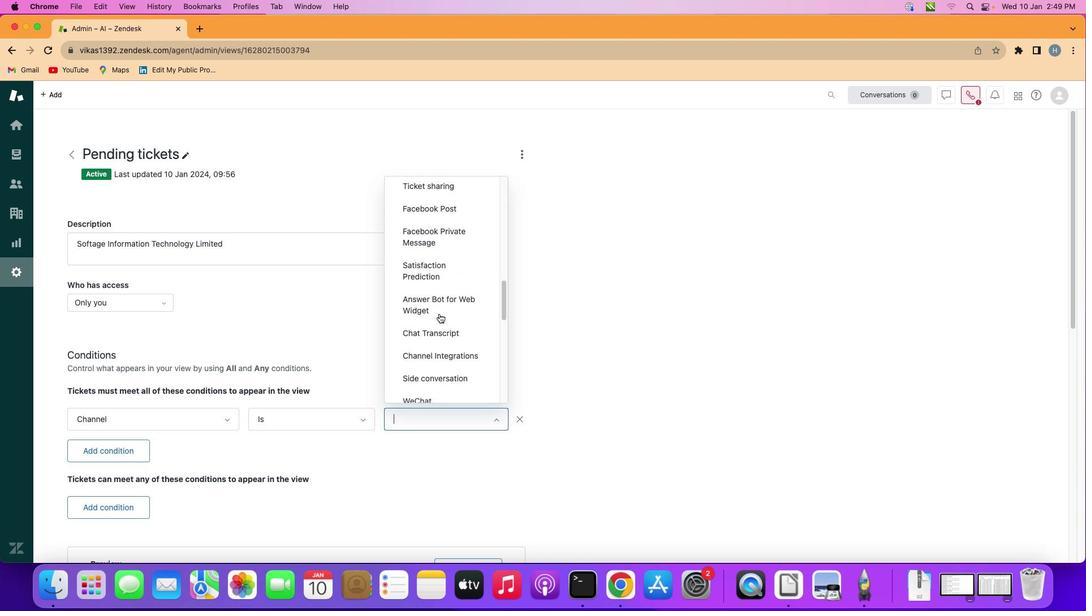 
Action: Mouse scrolled (439, 314) with delta (0, 0)
Screenshot: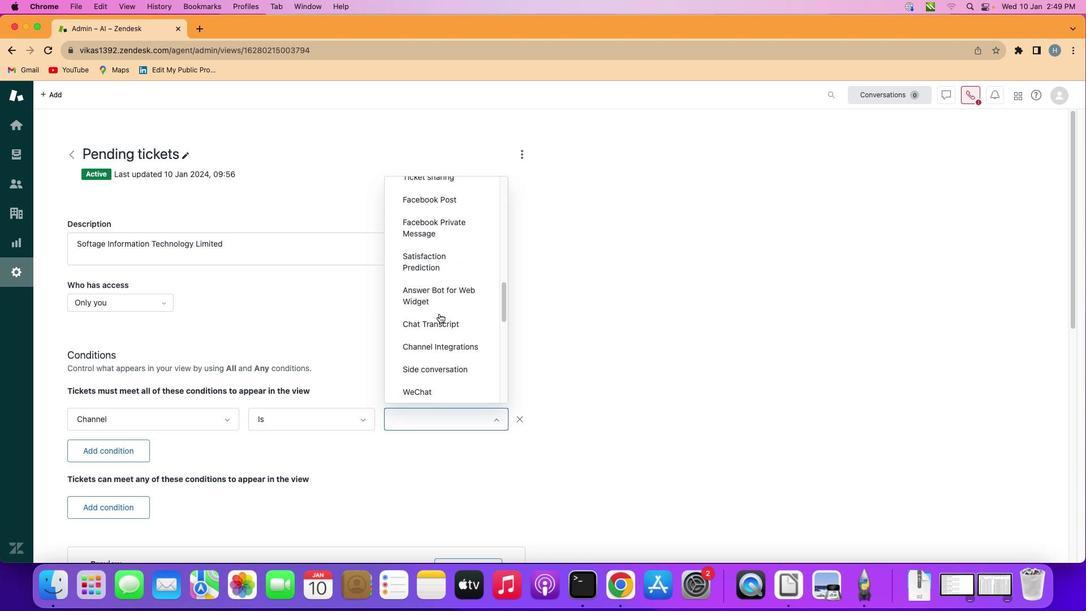 
Action: Mouse scrolled (439, 314) with delta (0, 0)
Screenshot: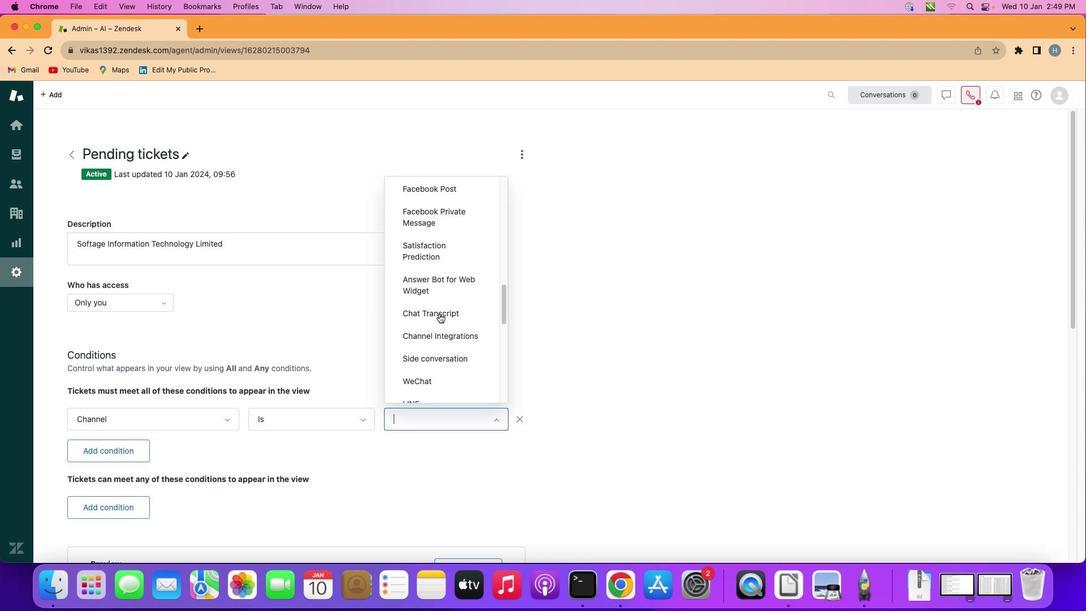 
Action: Mouse scrolled (439, 314) with delta (0, 0)
Screenshot: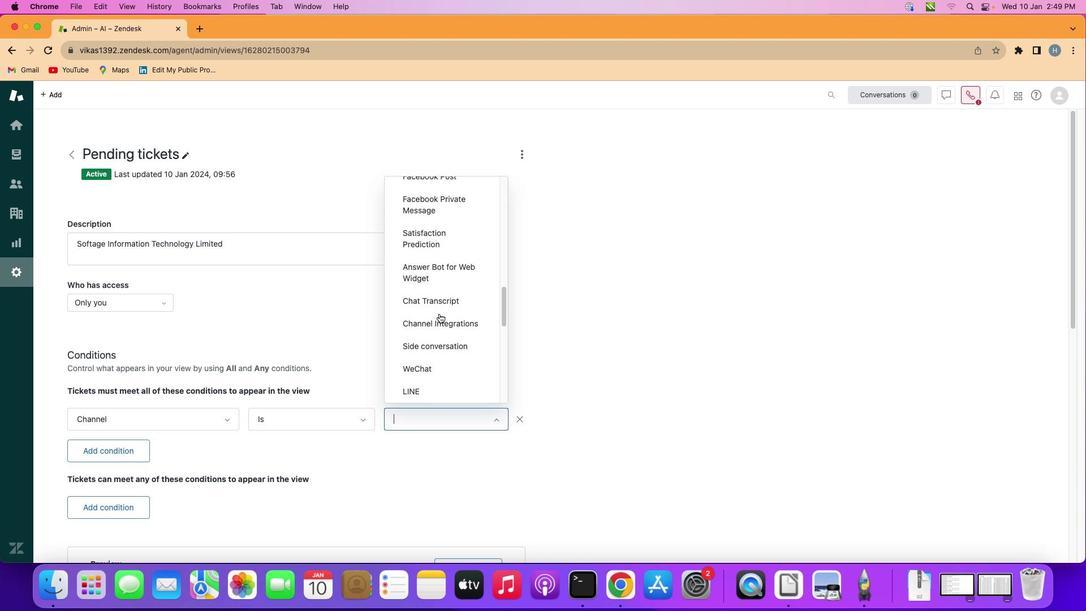 
Action: Mouse scrolled (439, 314) with delta (0, 0)
Screenshot: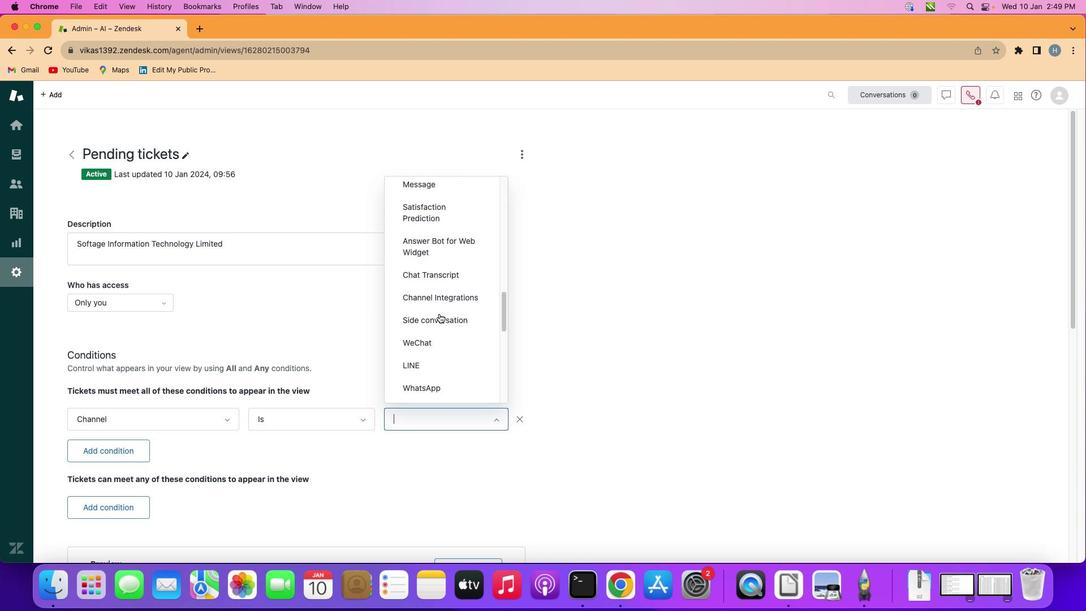 
Action: Mouse scrolled (439, 314) with delta (0, -1)
Screenshot: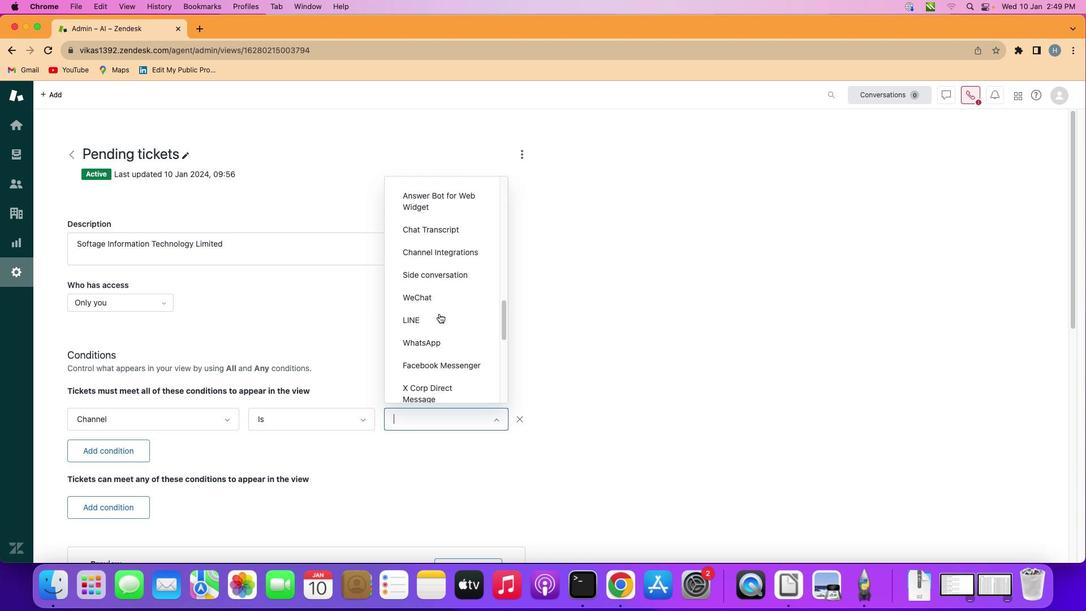 
Action: Mouse moved to (447, 290)
Screenshot: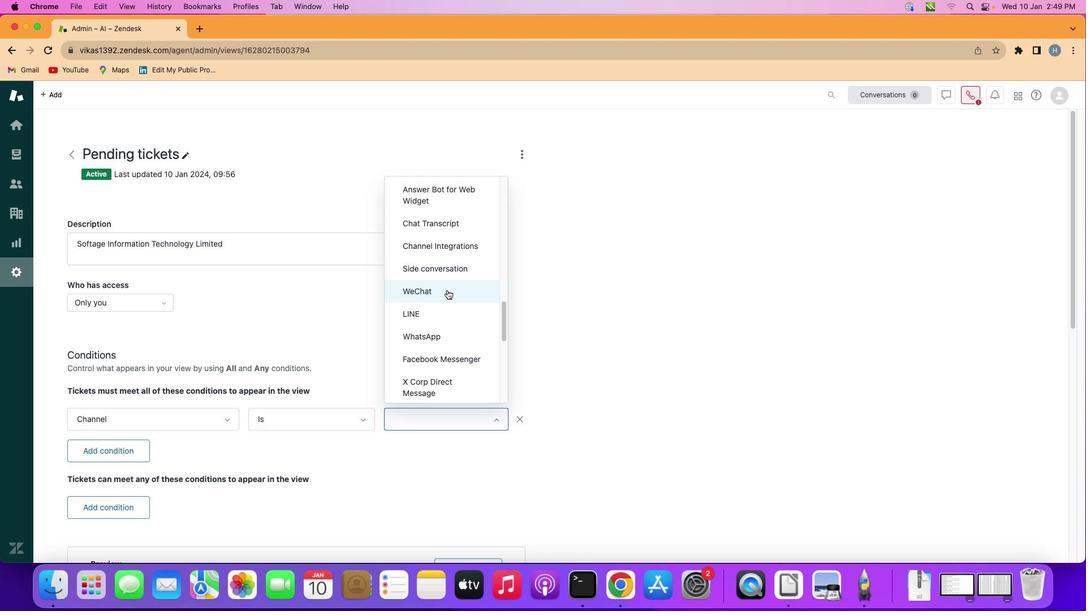 
Action: Mouse pressed left at (447, 290)
Screenshot: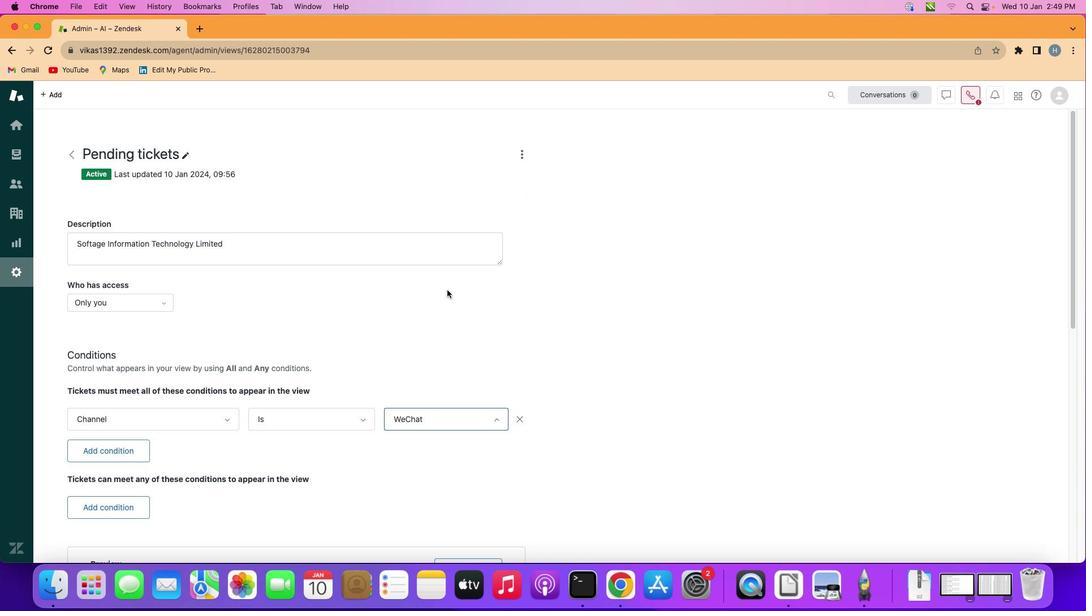 
Action: Mouse moved to (447, 289)
Screenshot: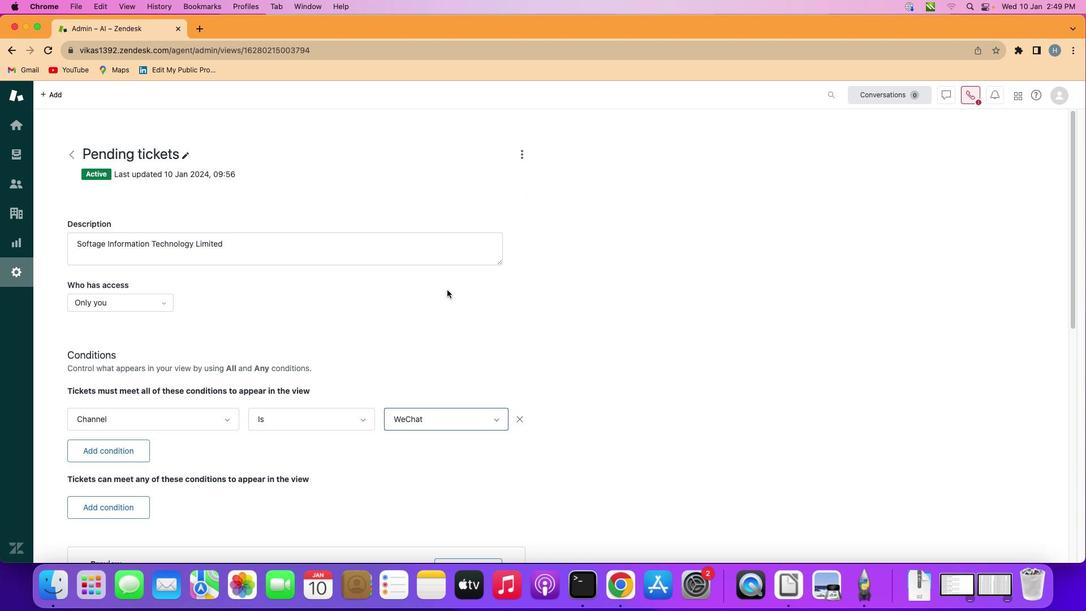 
